 Task: Create a due date automation trigger when advanced on, on the tuesday before a card is due add fields with custom field "Resume" unchecked at 11:00 AM.
Action: Mouse moved to (1254, 94)
Screenshot: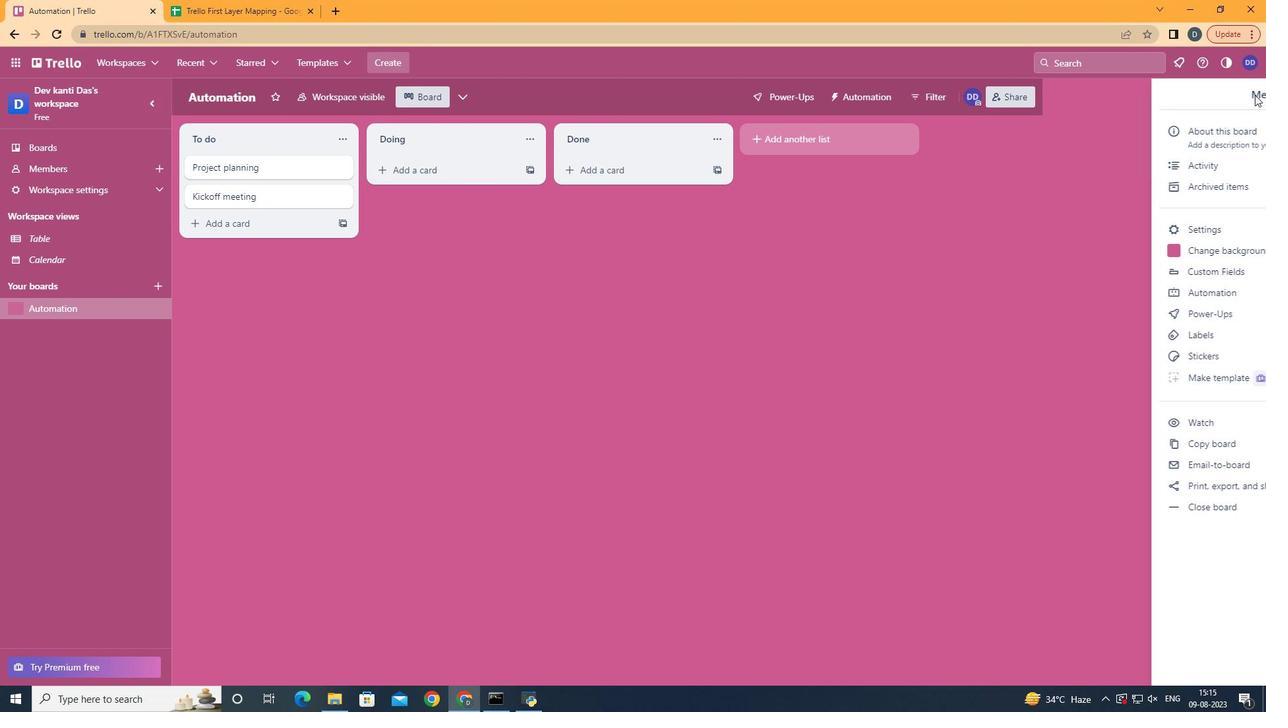 
Action: Mouse pressed left at (1254, 94)
Screenshot: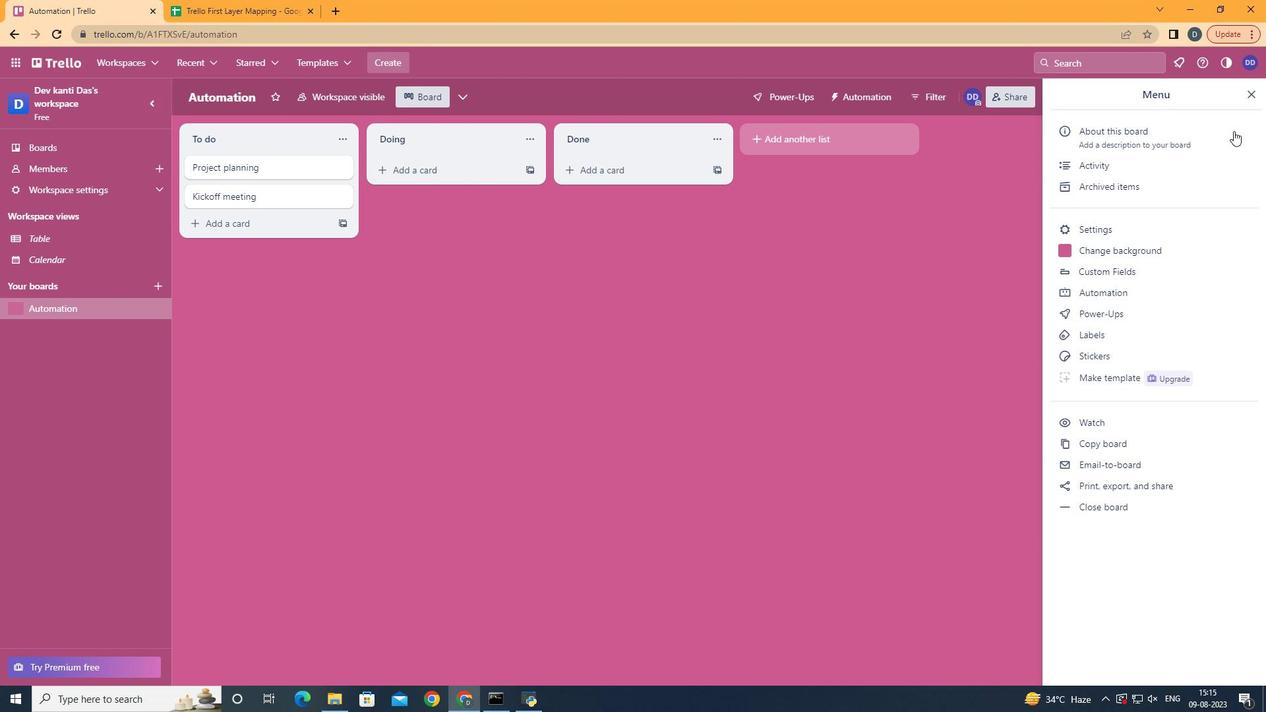 
Action: Mouse moved to (1107, 296)
Screenshot: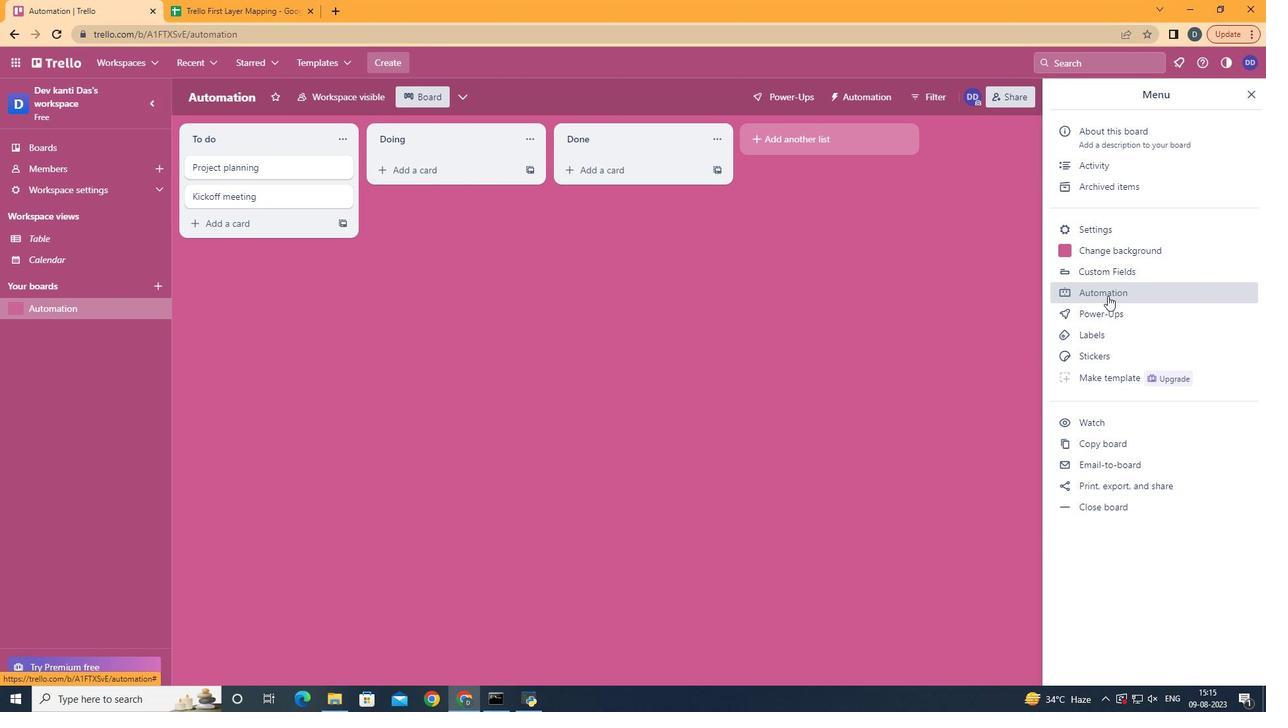 
Action: Mouse pressed left at (1107, 296)
Screenshot: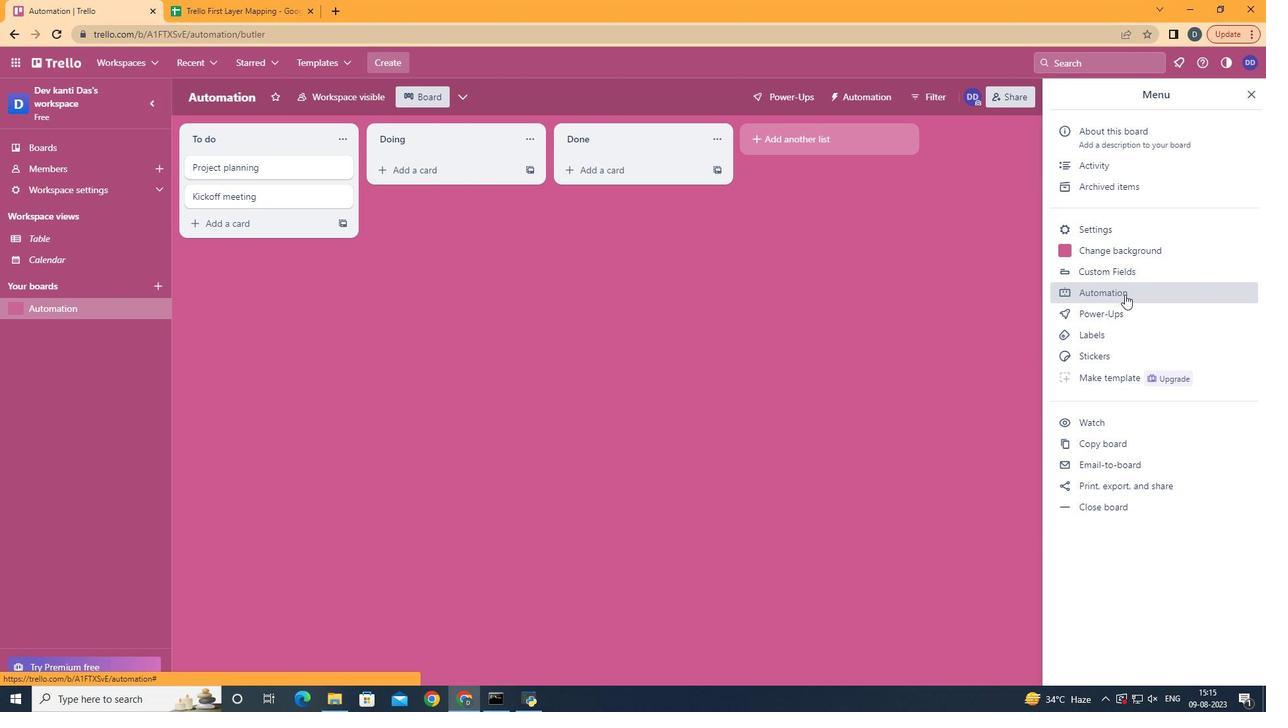 
Action: Mouse moved to (230, 268)
Screenshot: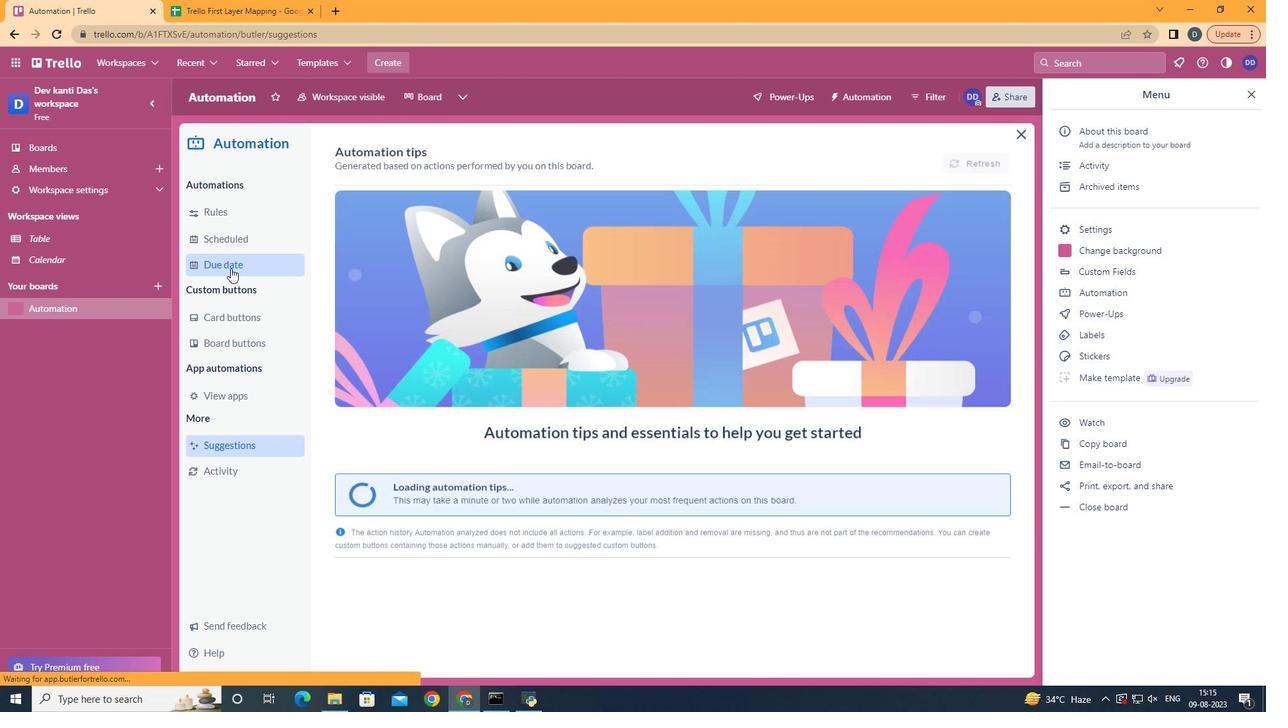 
Action: Mouse pressed left at (230, 268)
Screenshot: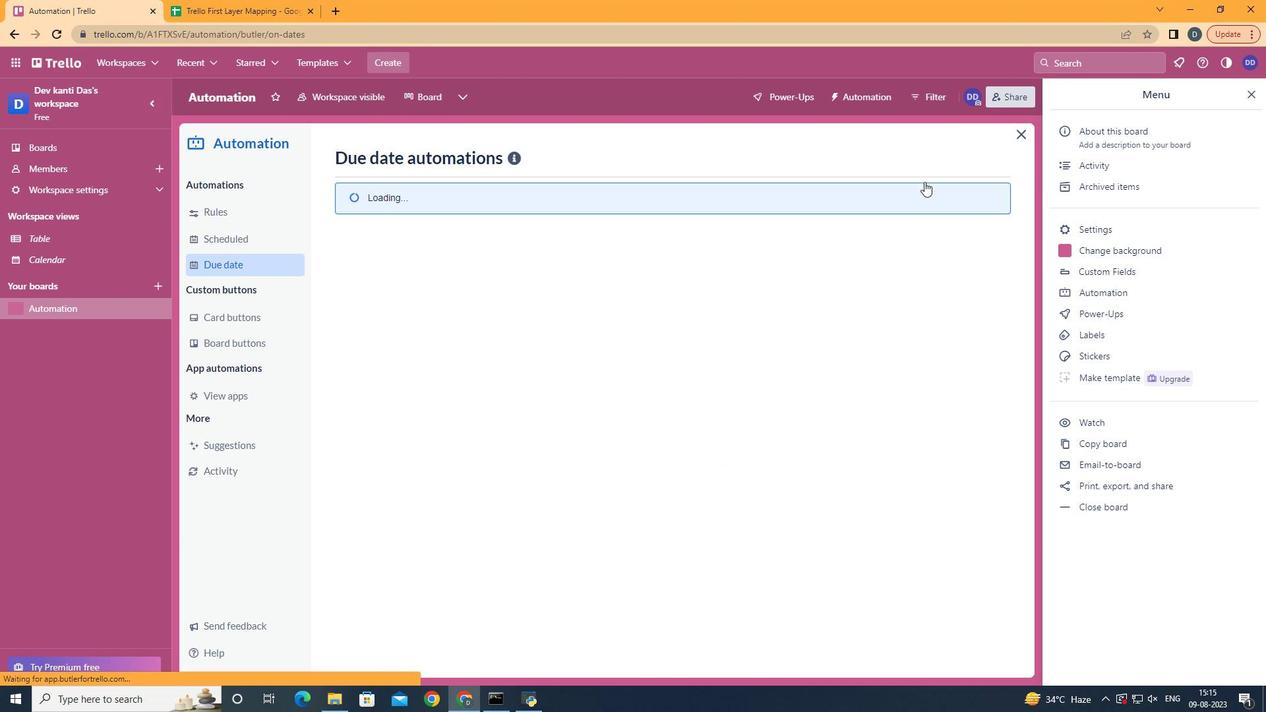 
Action: Mouse moved to (900, 160)
Screenshot: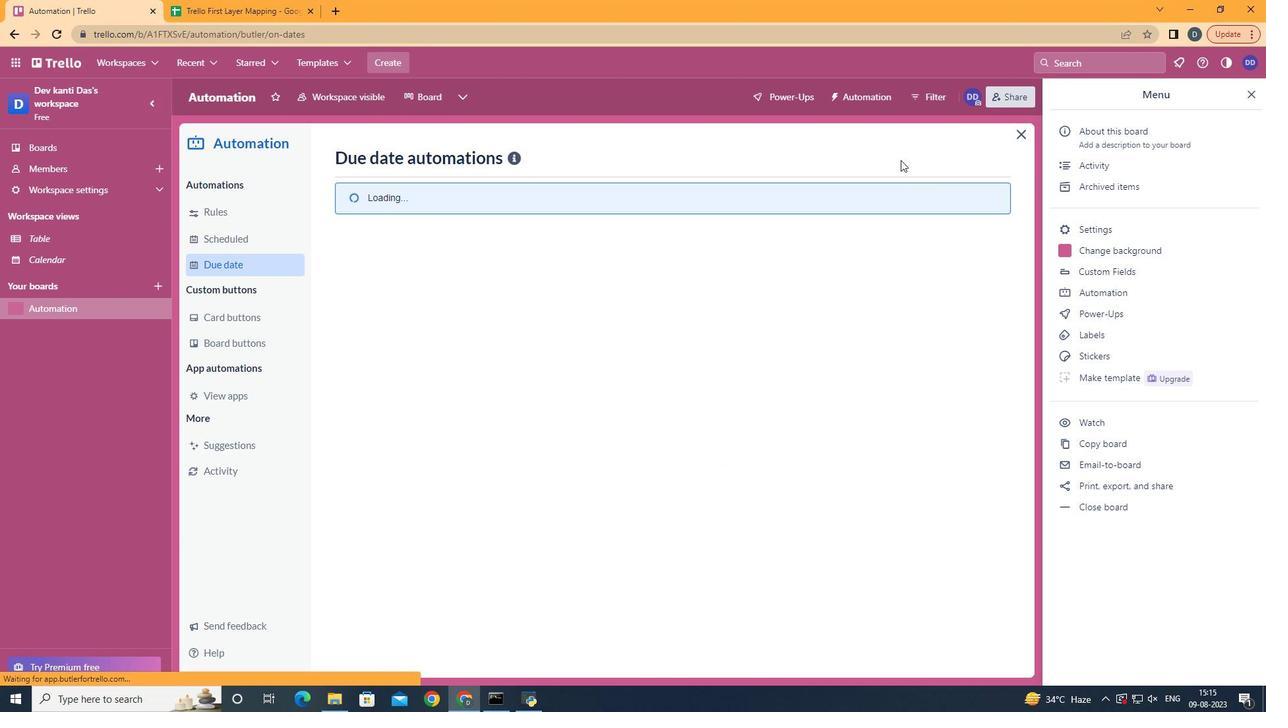 
Action: Mouse pressed left at (900, 160)
Screenshot: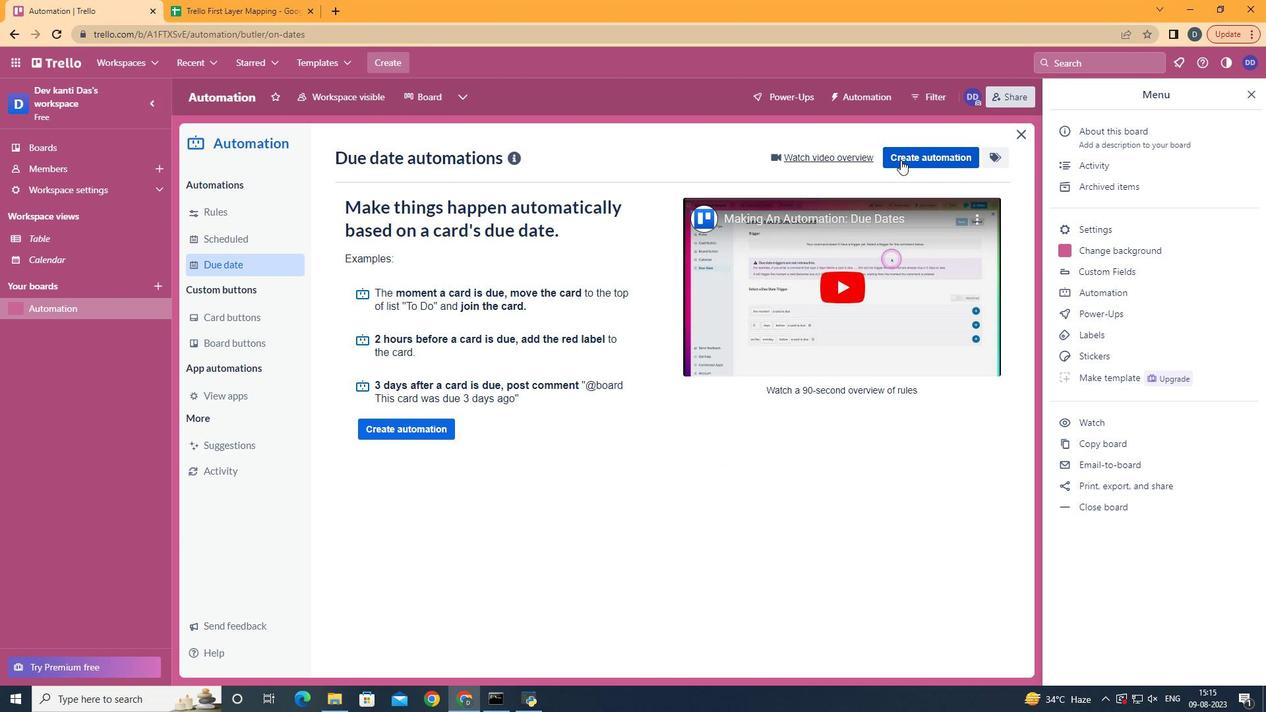
Action: Mouse pressed left at (900, 160)
Screenshot: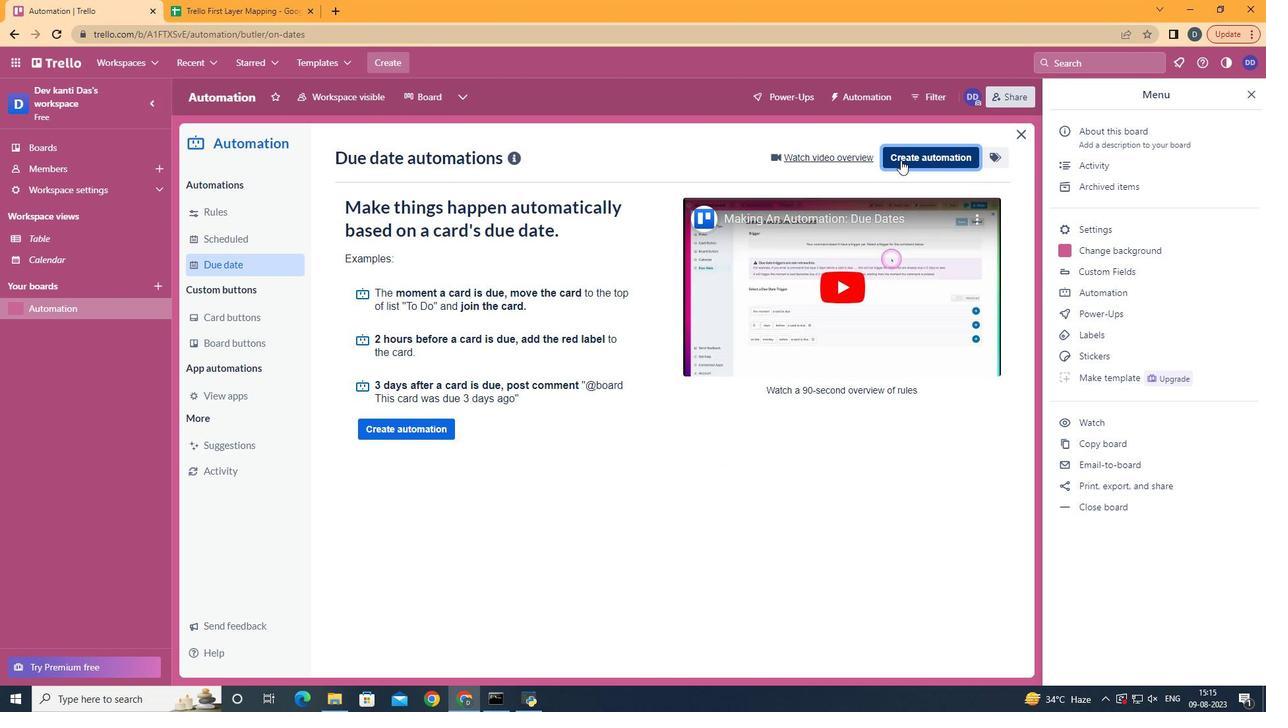 
Action: Mouse moved to (673, 293)
Screenshot: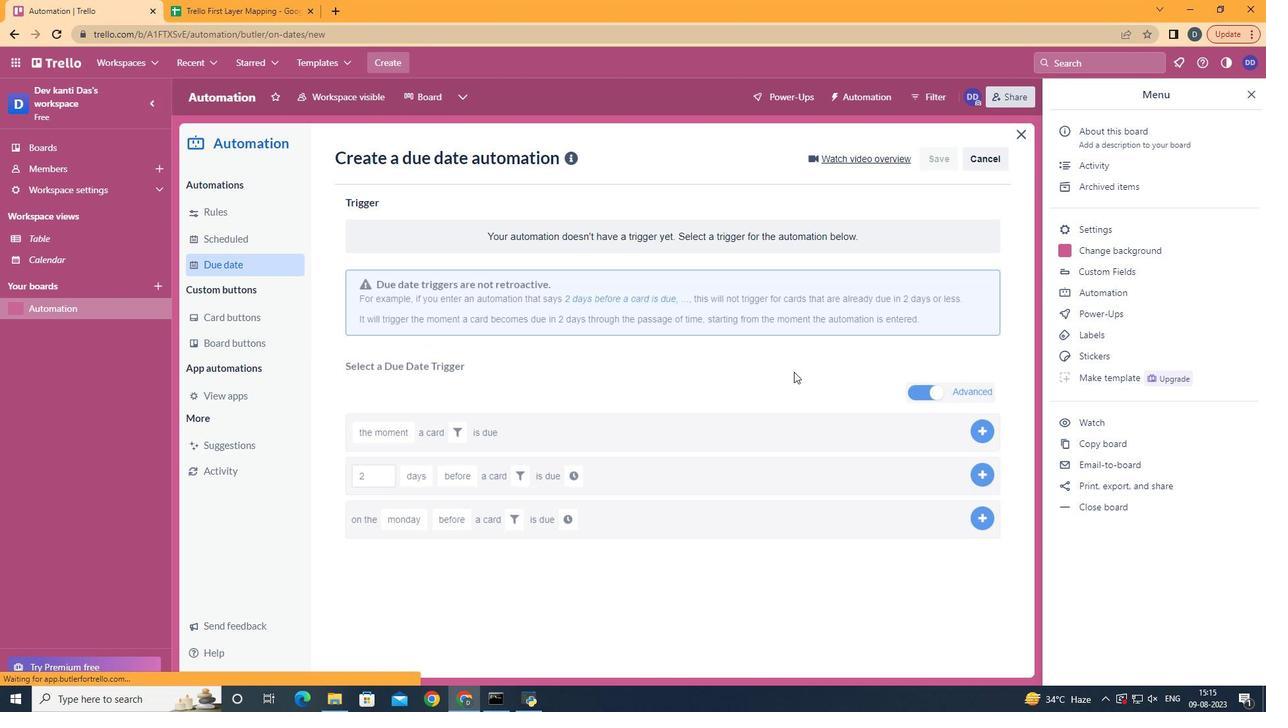 
Action: Mouse pressed left at (673, 293)
Screenshot: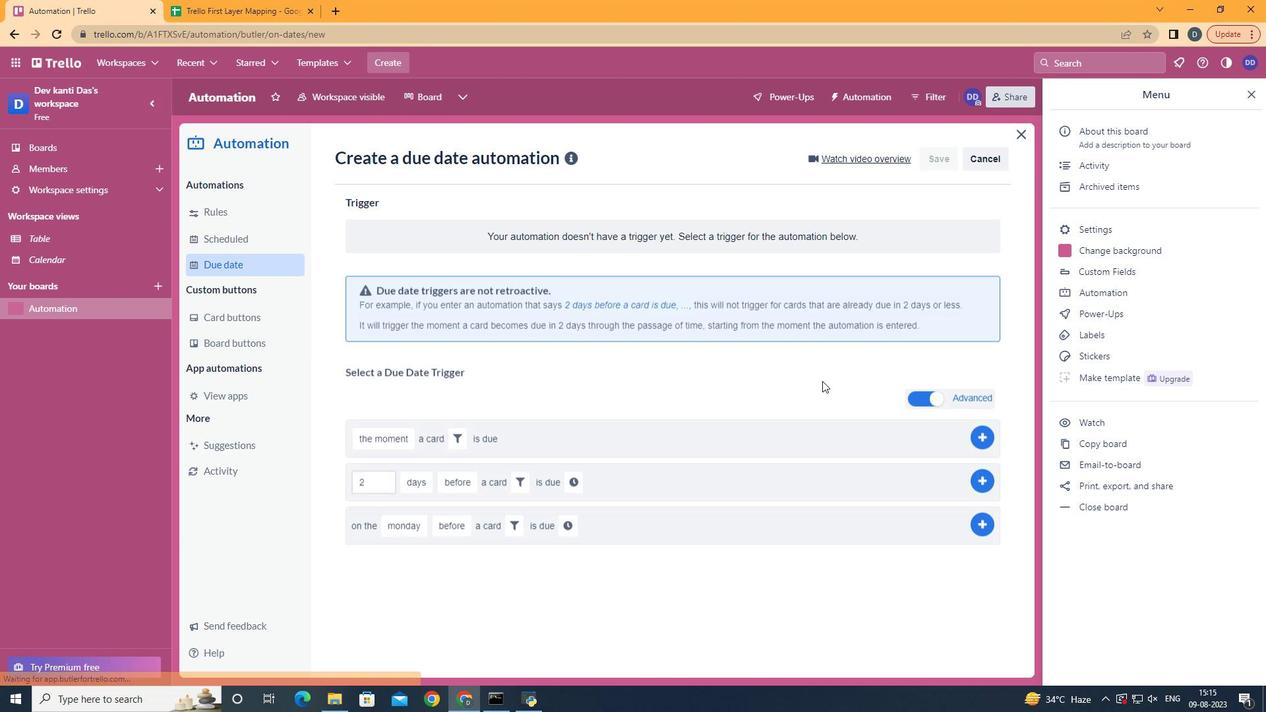 
Action: Mouse moved to (420, 371)
Screenshot: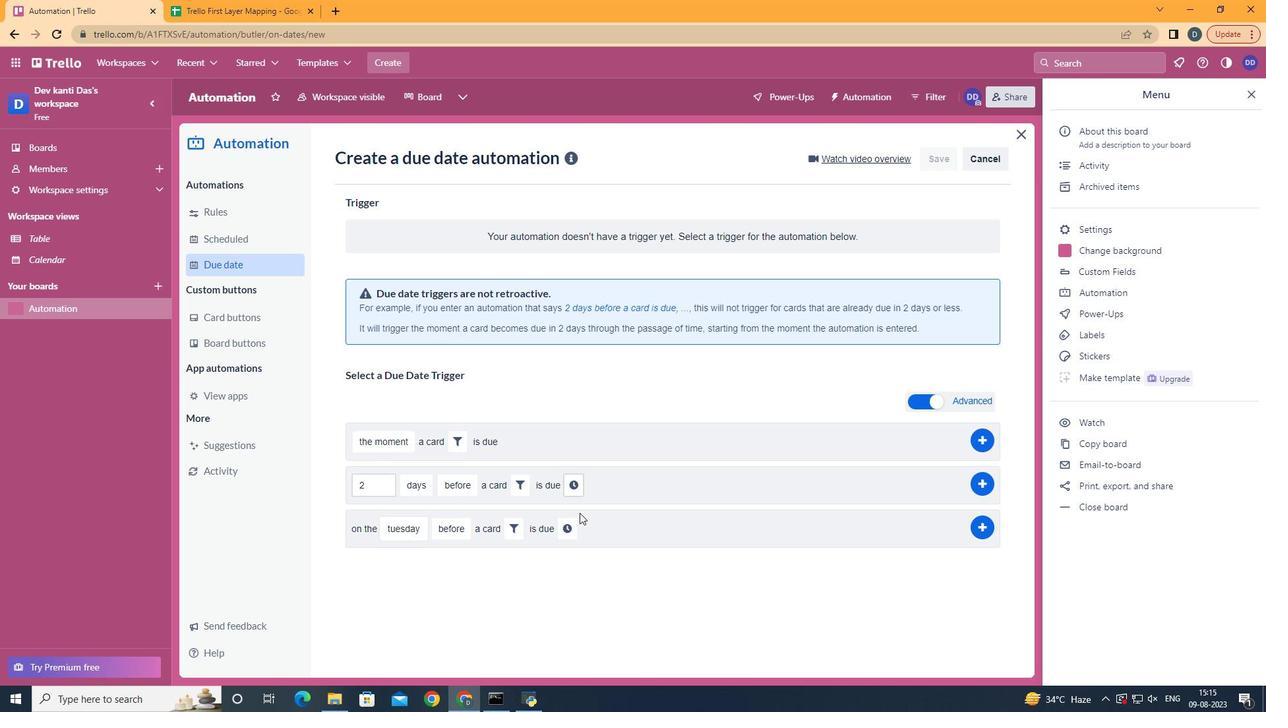 
Action: Mouse pressed left at (420, 371)
Screenshot: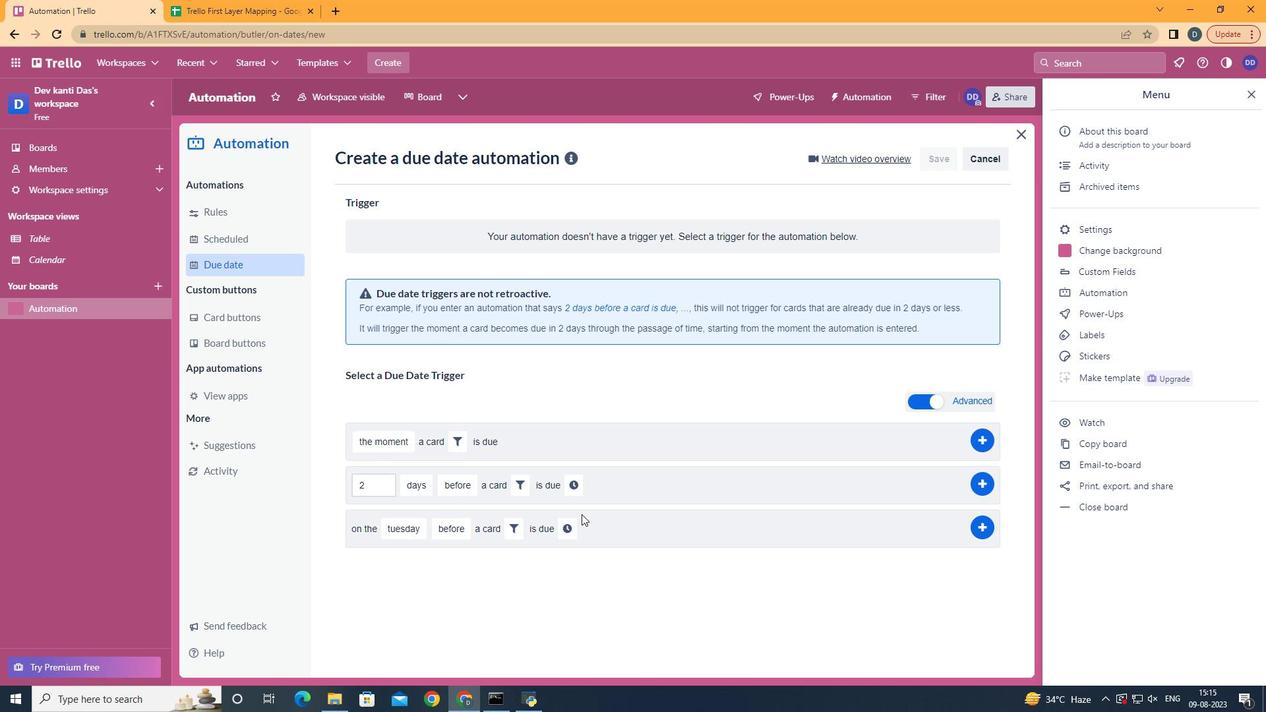 
Action: Mouse moved to (561, 522)
Screenshot: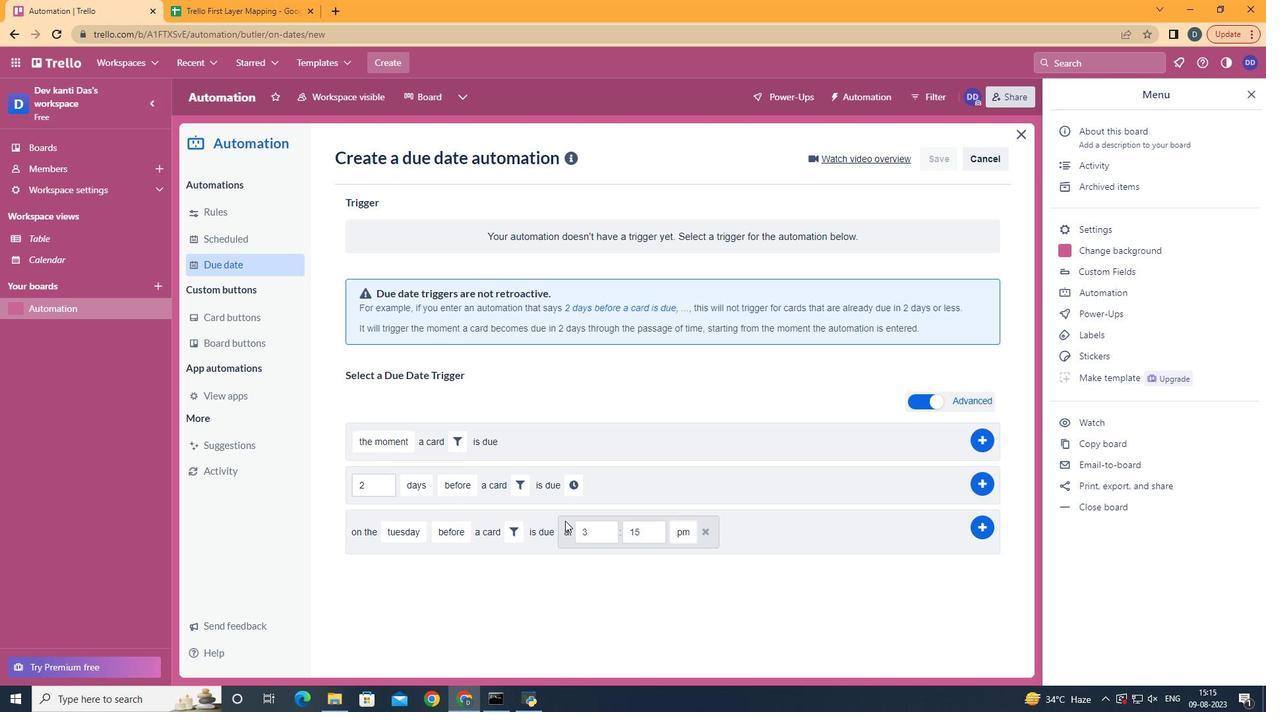 
Action: Mouse pressed left at (561, 522)
Screenshot: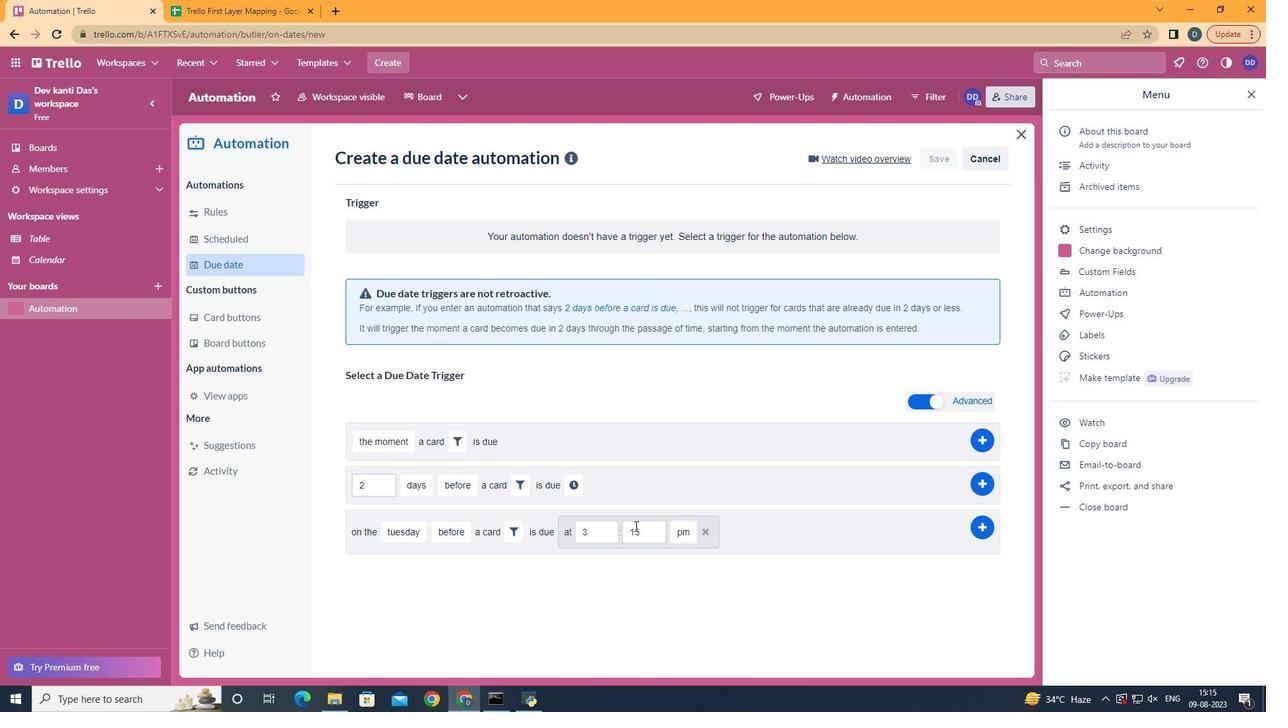 
Action: Mouse moved to (503, 531)
Screenshot: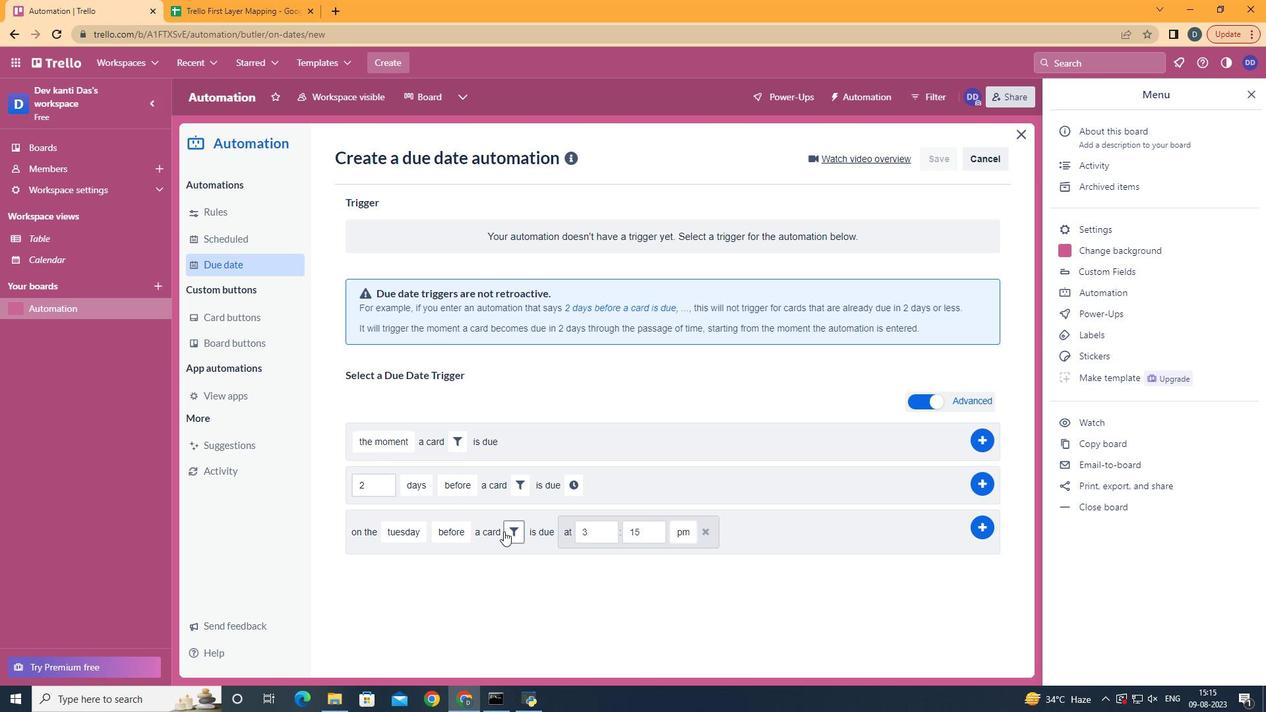 
Action: Mouse pressed left at (503, 531)
Screenshot: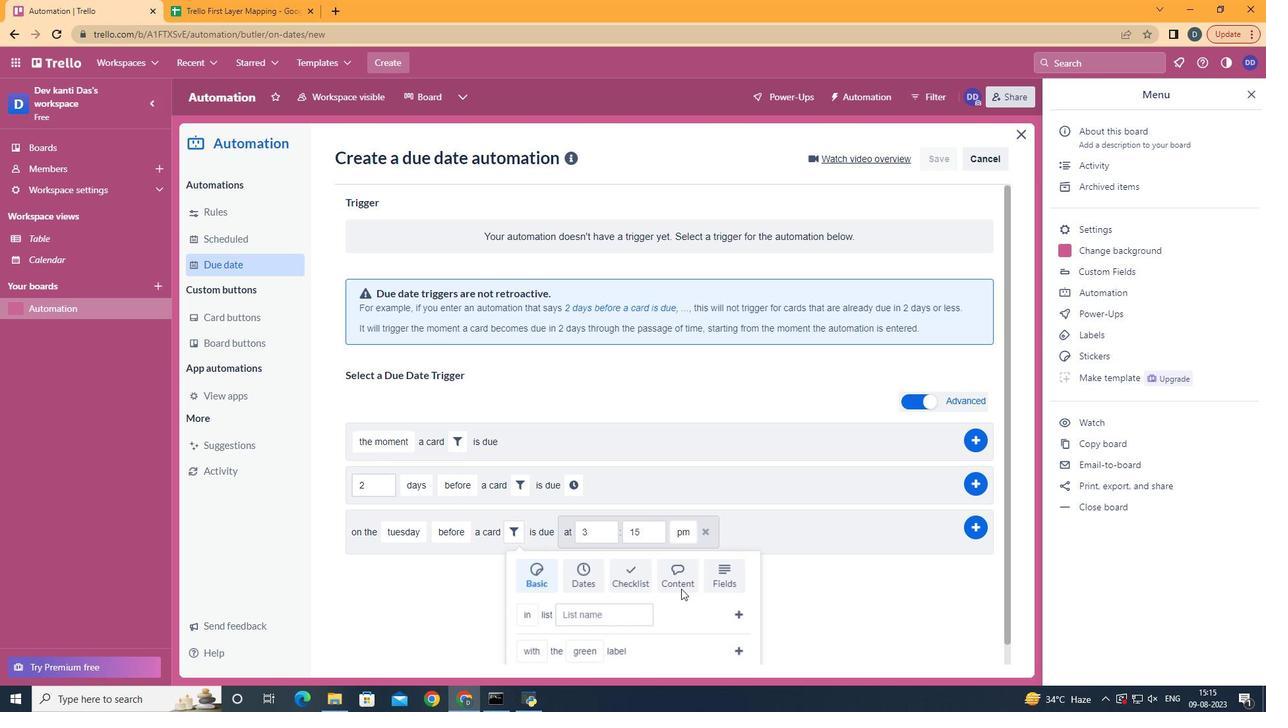 
Action: Mouse moved to (729, 576)
Screenshot: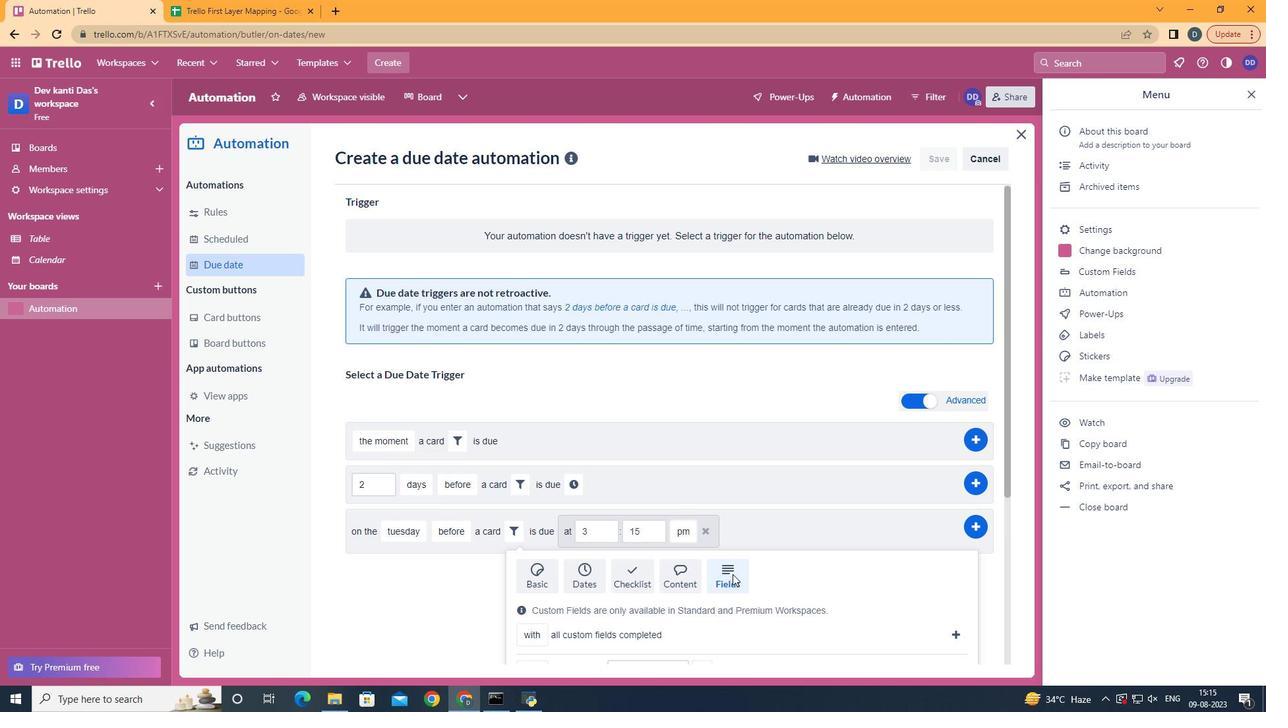
Action: Mouse pressed left at (729, 576)
Screenshot: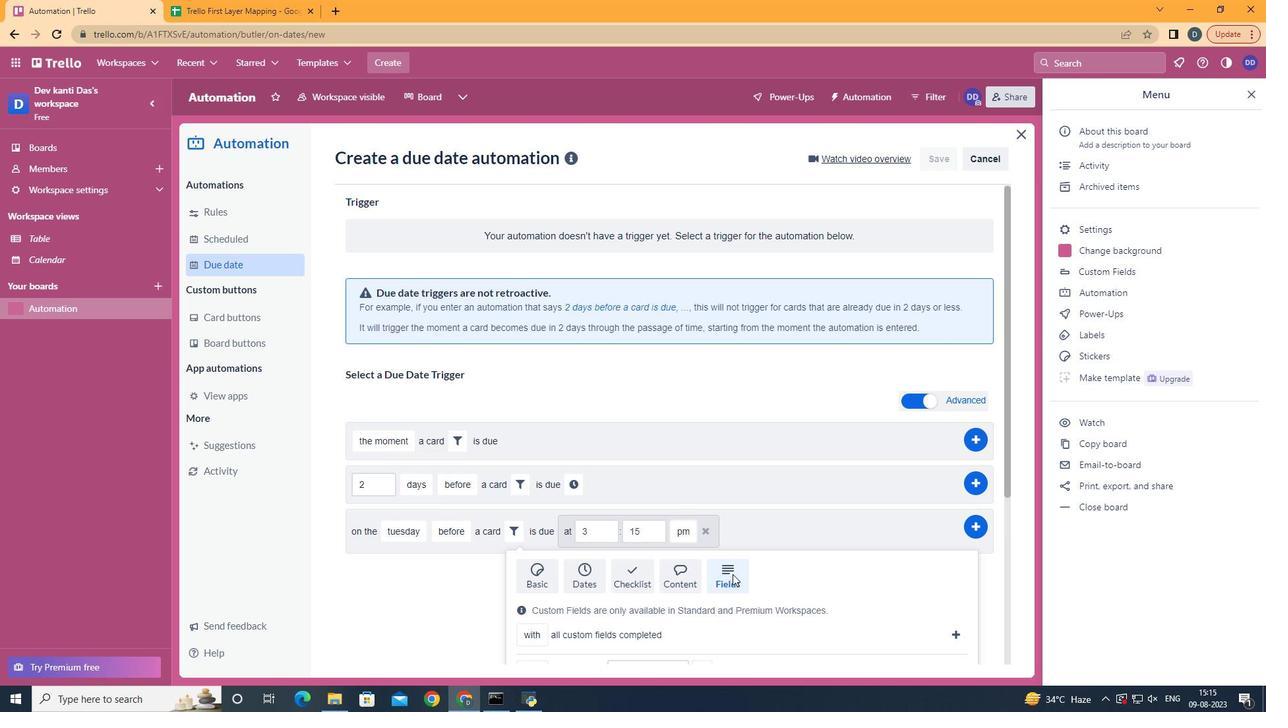 
Action: Mouse moved to (730, 576)
Screenshot: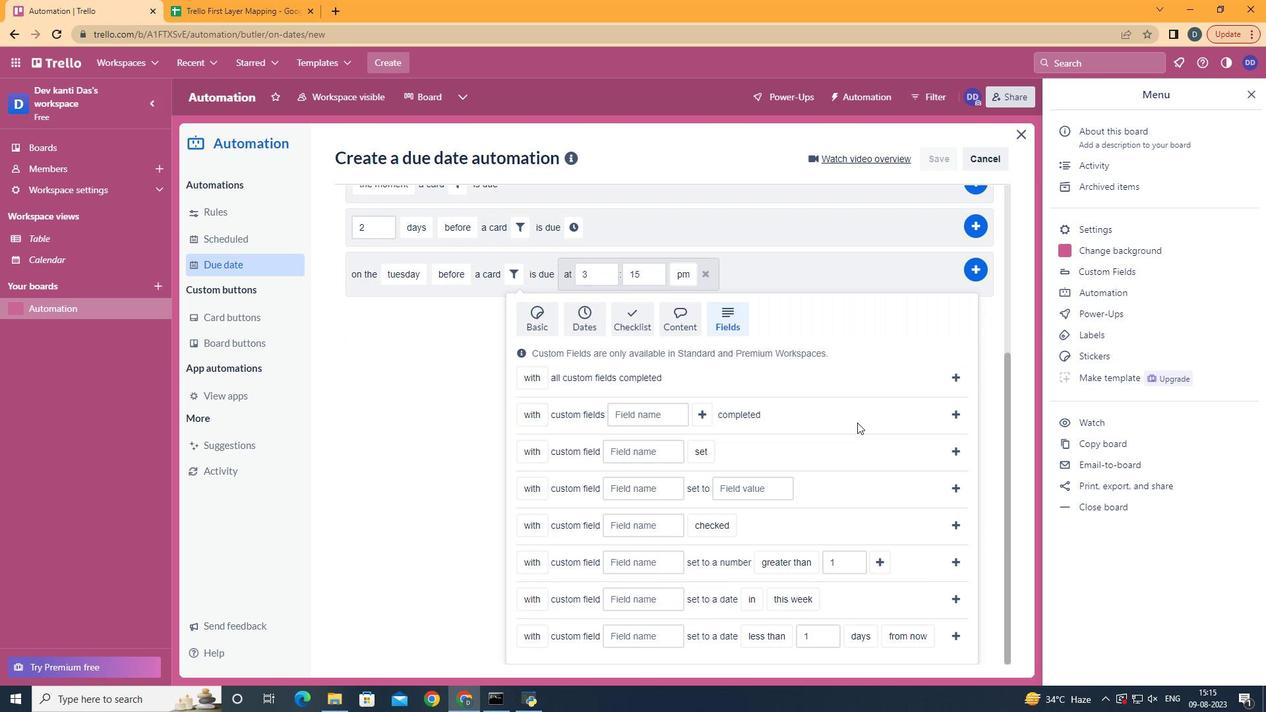 
Action: Mouse scrolled (730, 575) with delta (0, 0)
Screenshot: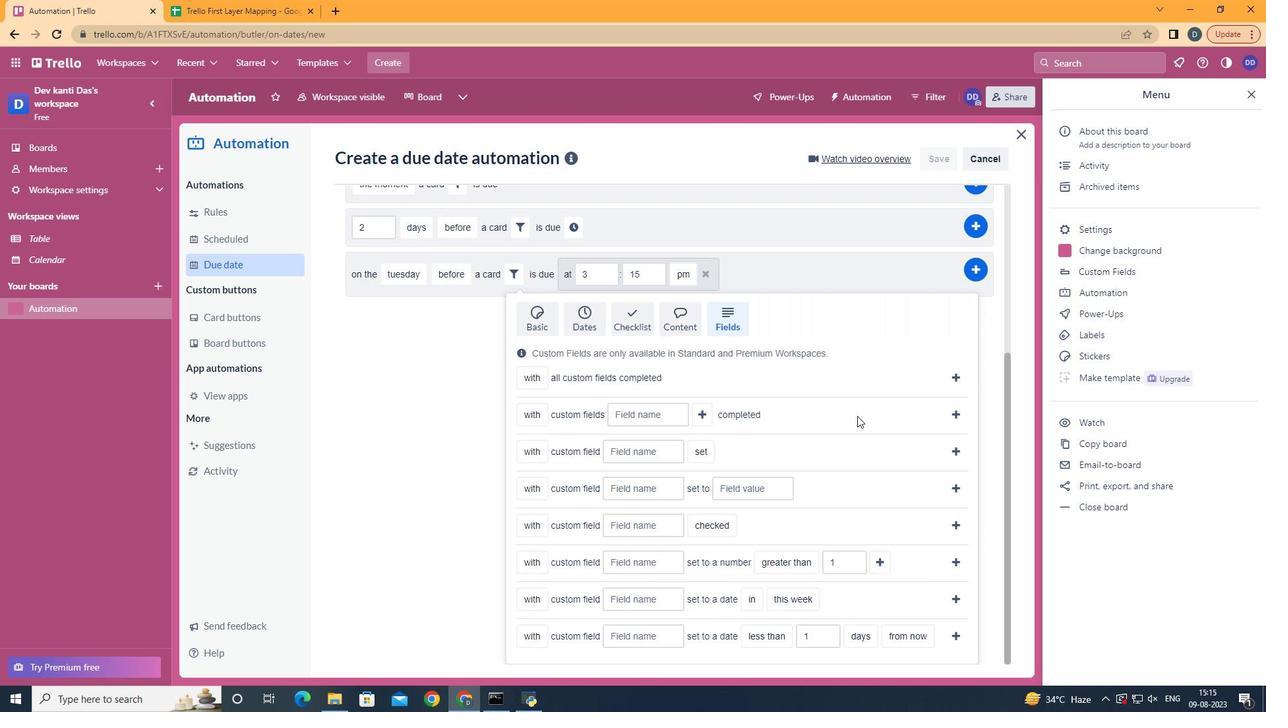 
Action: Mouse scrolled (730, 575) with delta (0, 0)
Screenshot: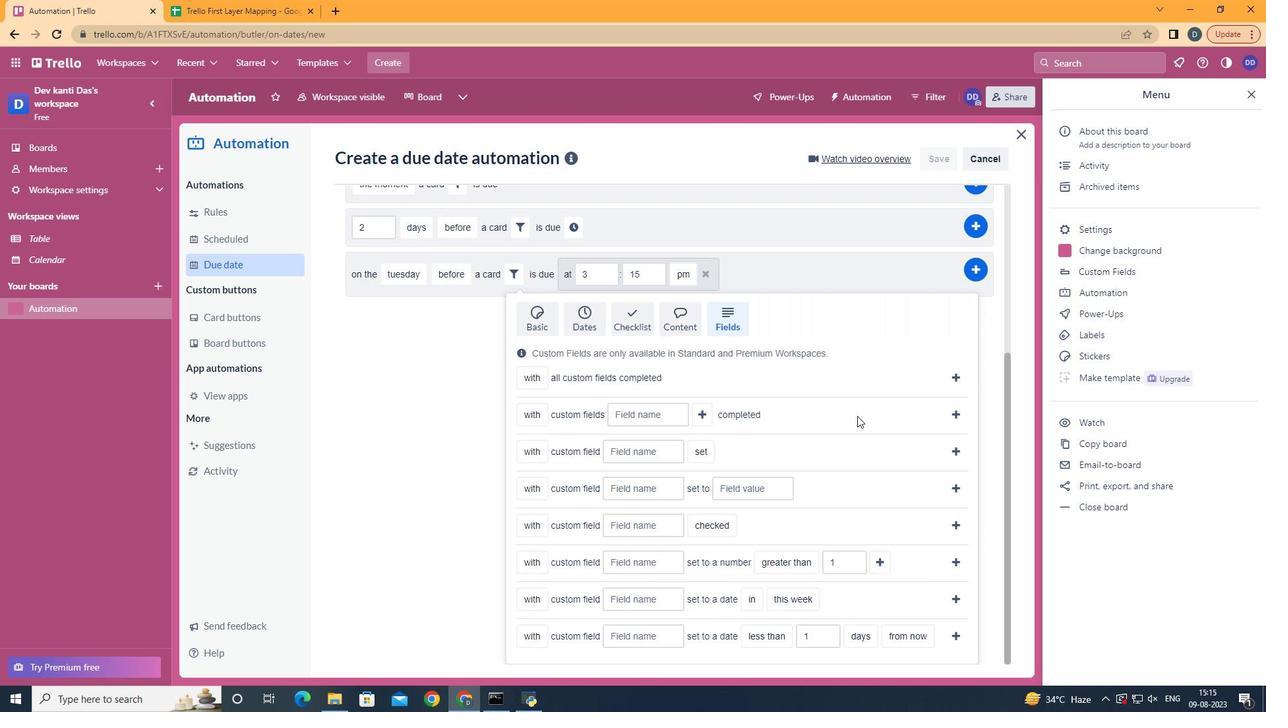 
Action: Mouse scrolled (730, 575) with delta (0, 0)
Screenshot: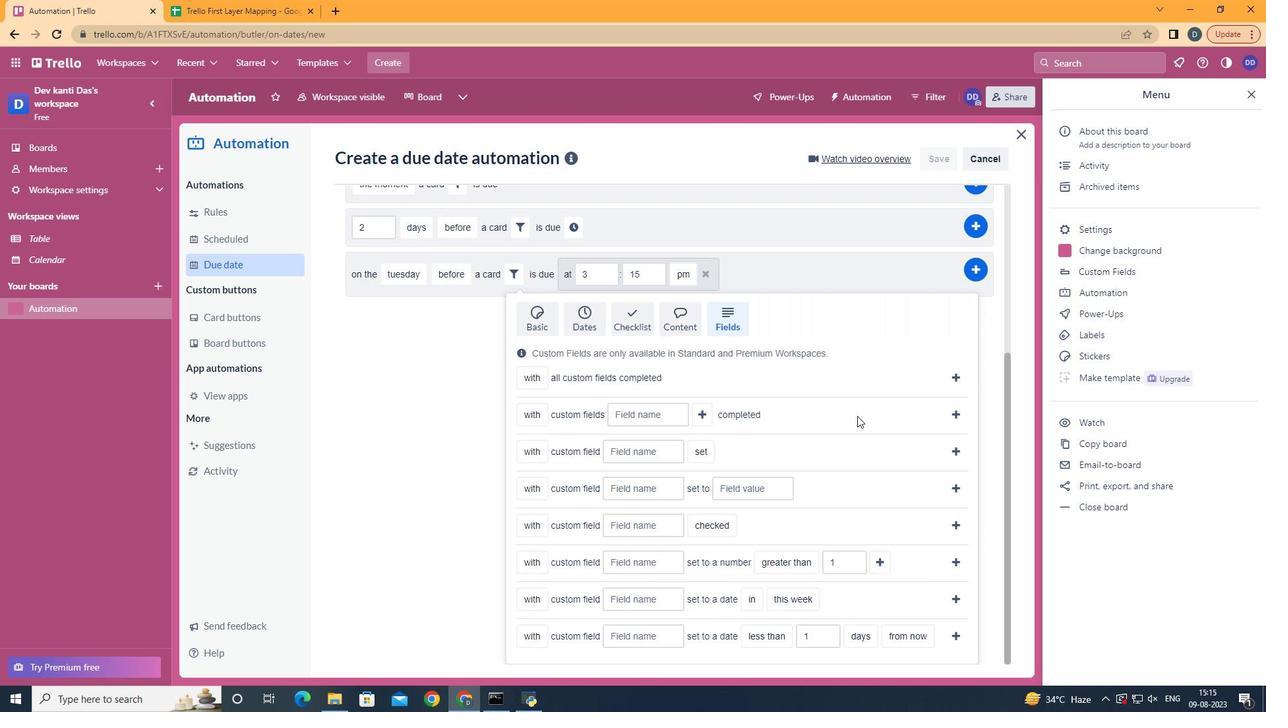 
Action: Mouse scrolled (730, 575) with delta (0, 0)
Screenshot: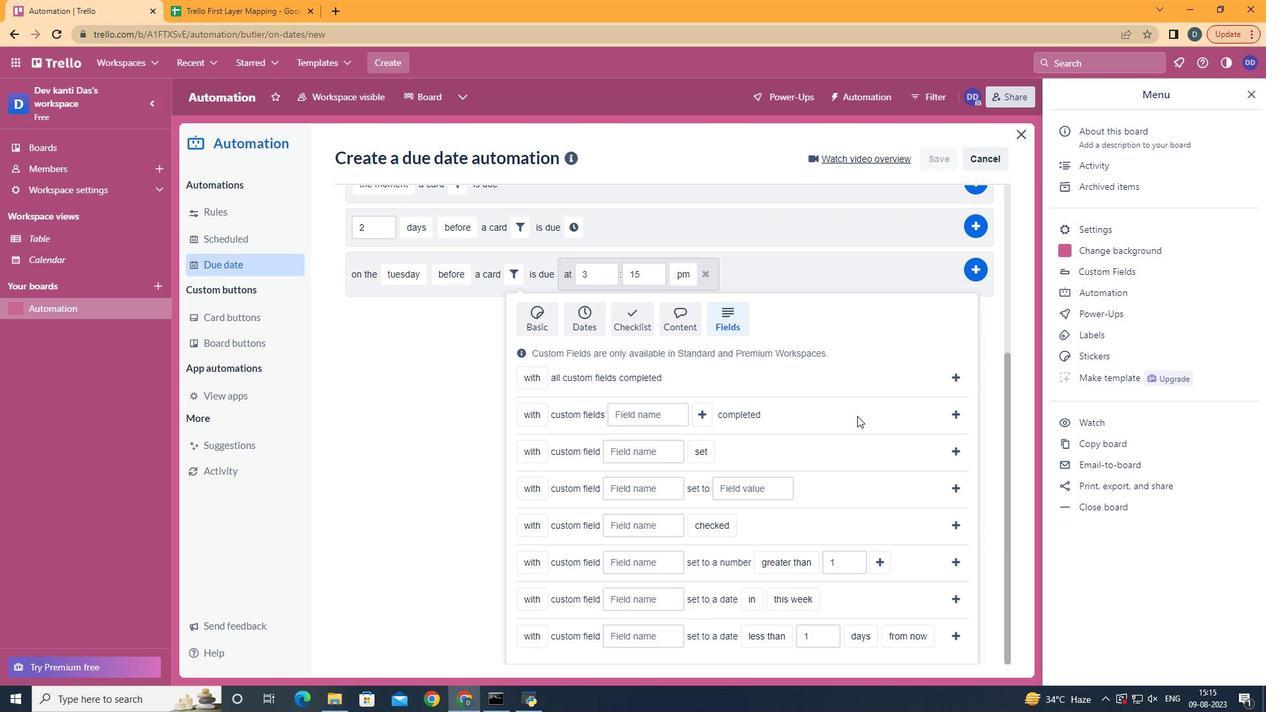 
Action: Mouse moved to (545, 547)
Screenshot: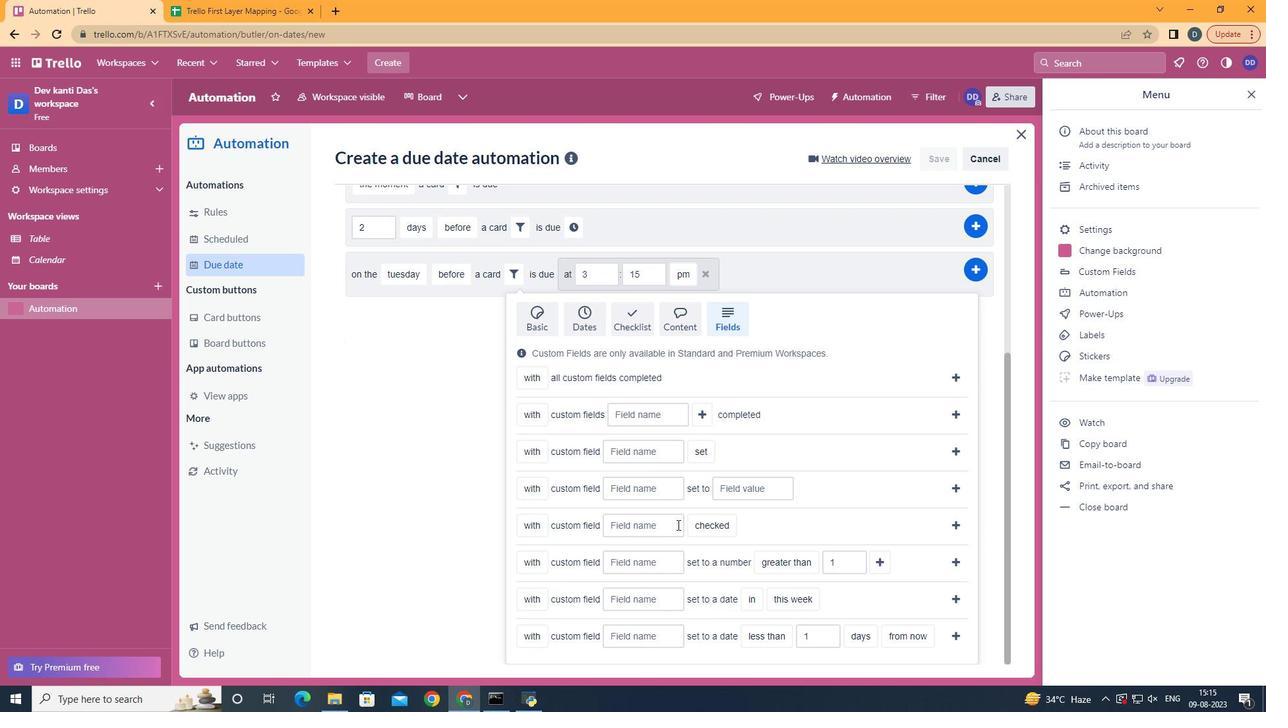 
Action: Mouse pressed left at (545, 547)
Screenshot: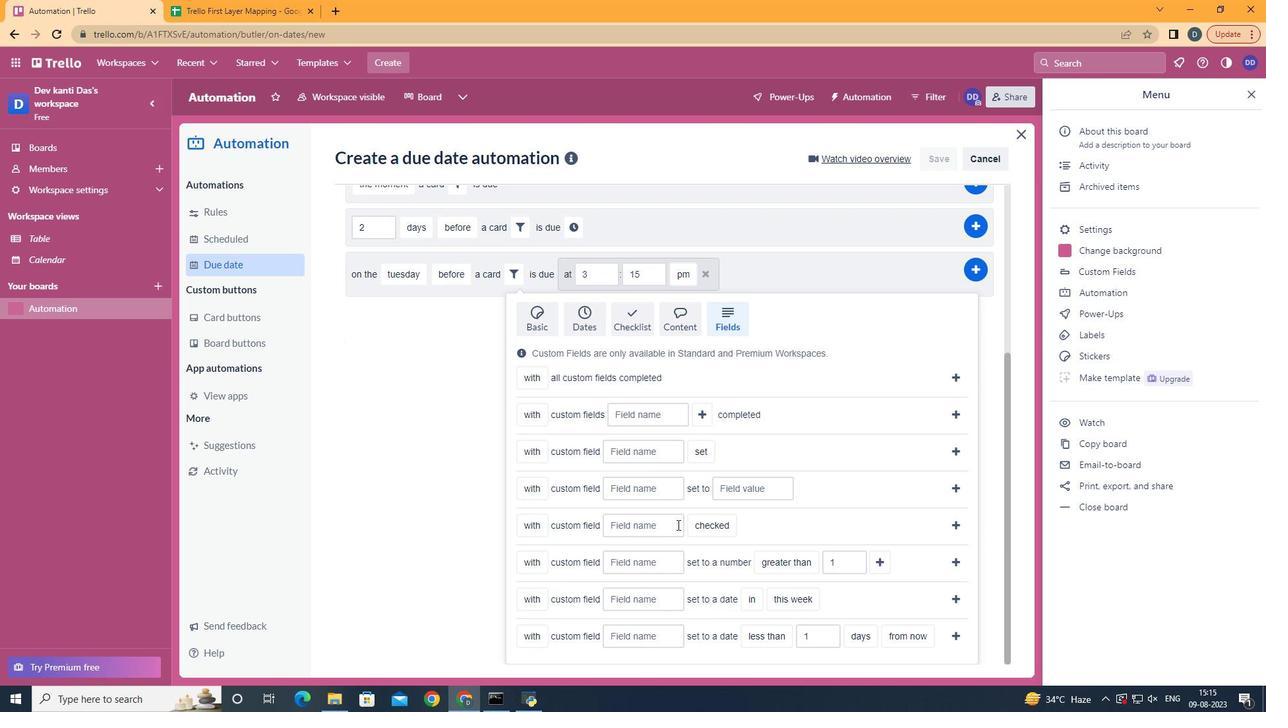 
Action: Mouse moved to (677, 524)
Screenshot: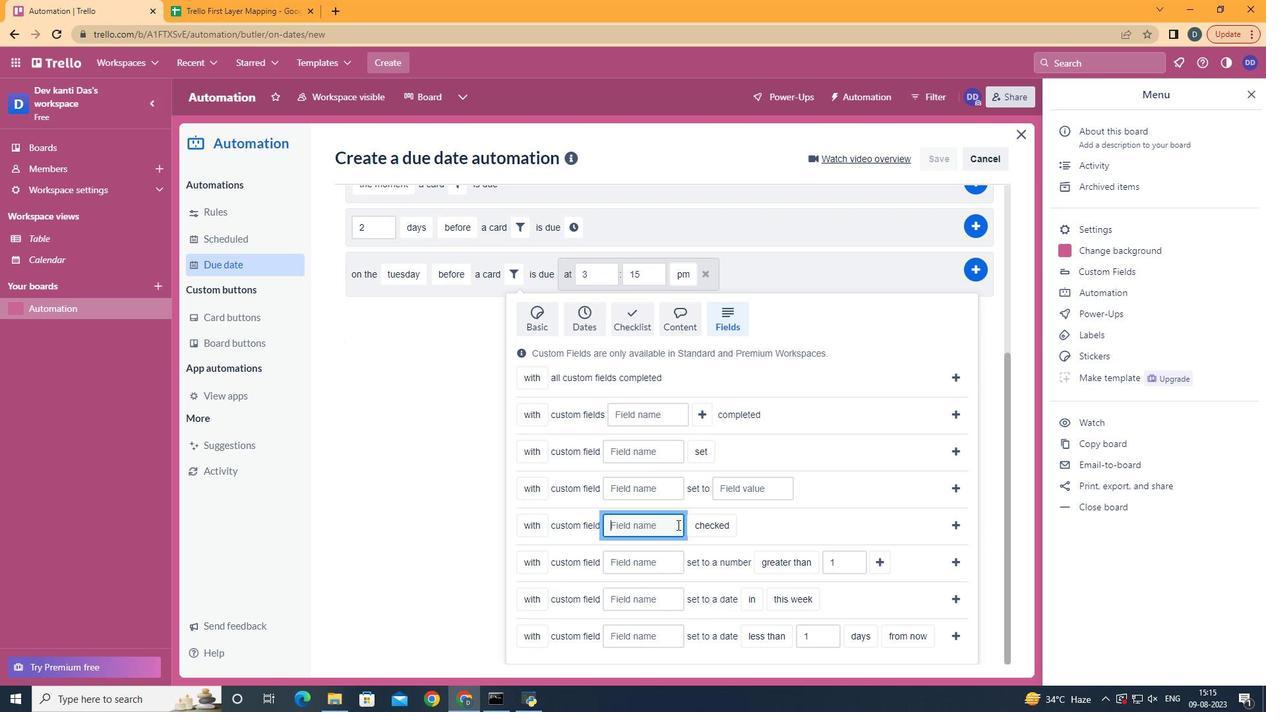 
Action: Mouse pressed left at (677, 524)
Screenshot: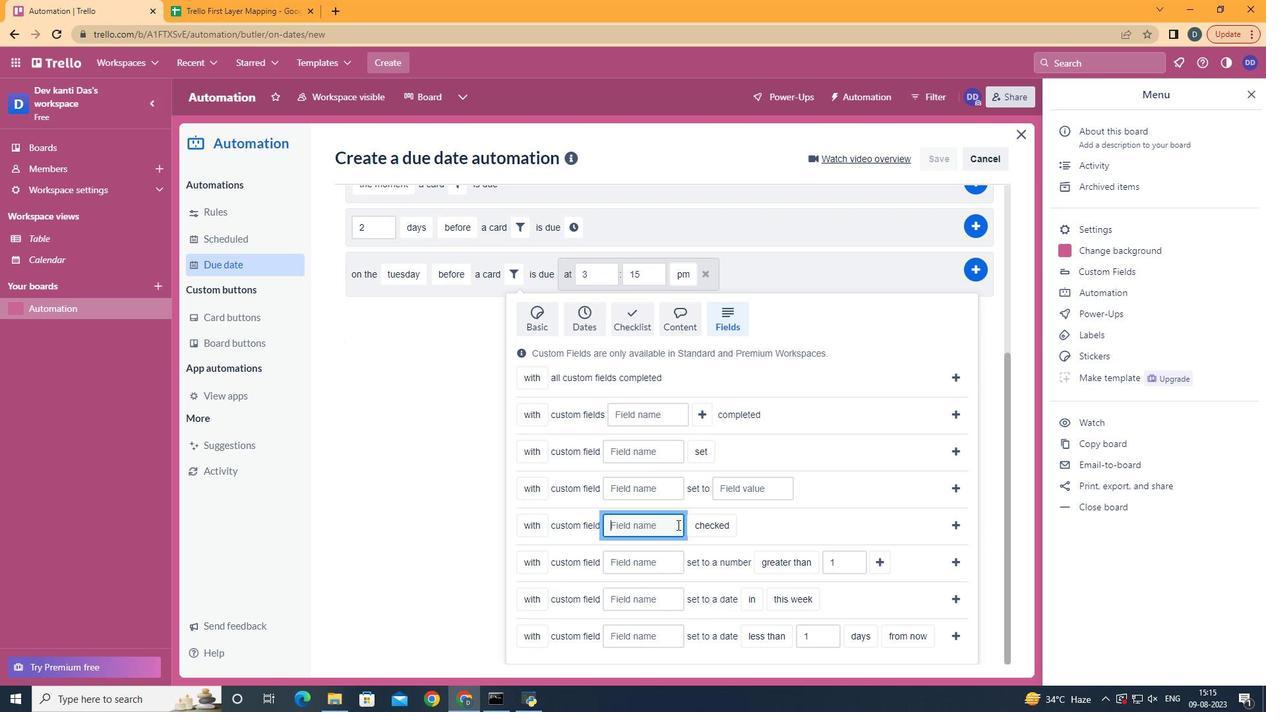 
Action: Key pressed <Key.shift>Resume
Screenshot: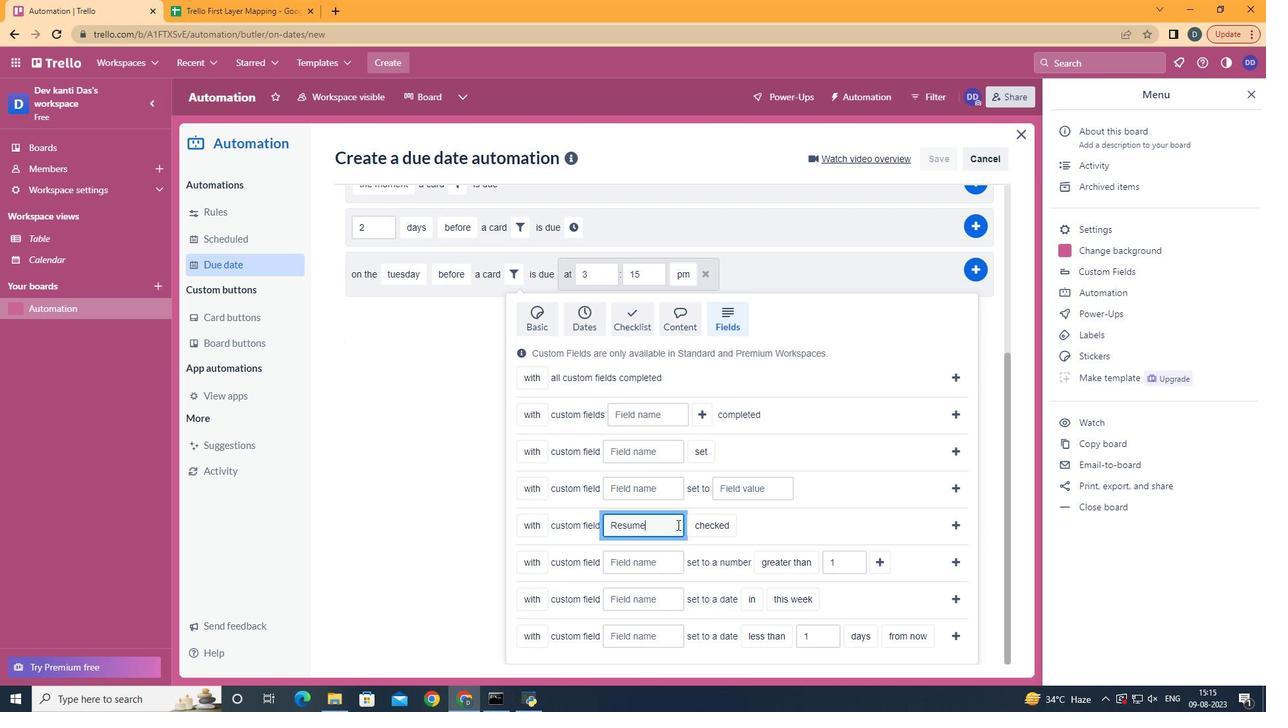 
Action: Mouse moved to (720, 569)
Screenshot: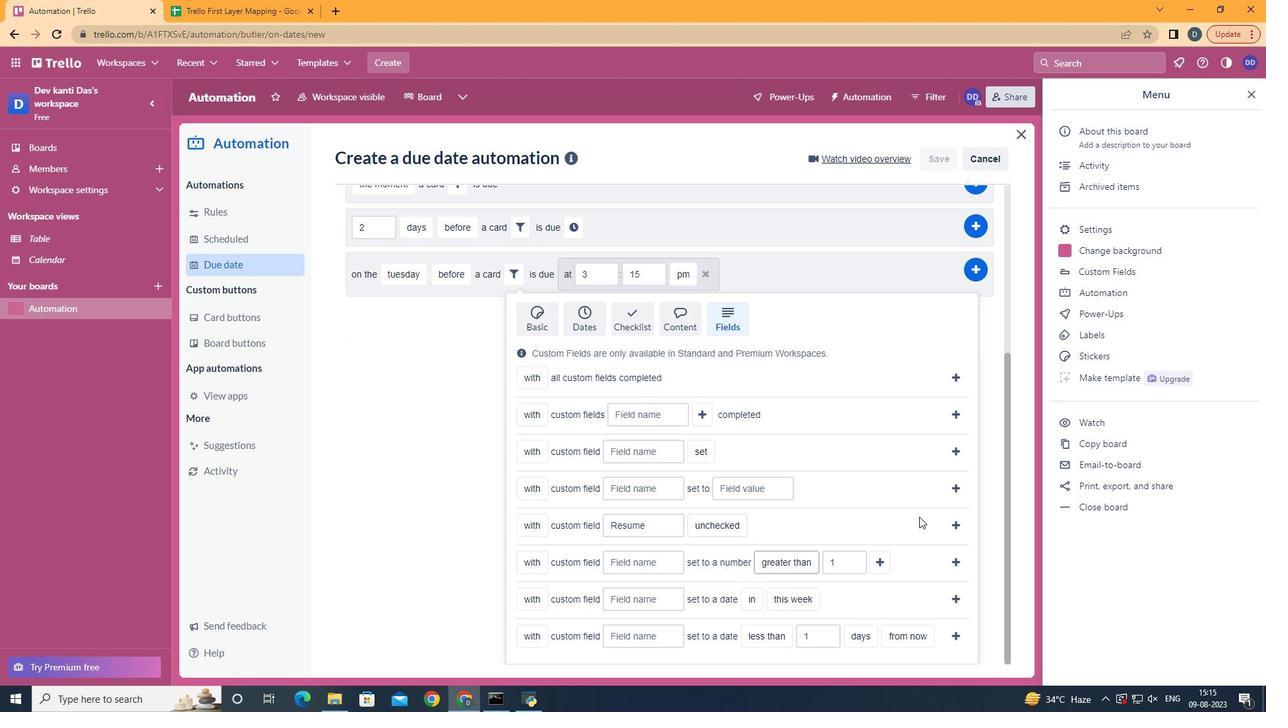 
Action: Mouse pressed left at (718, 568)
Screenshot: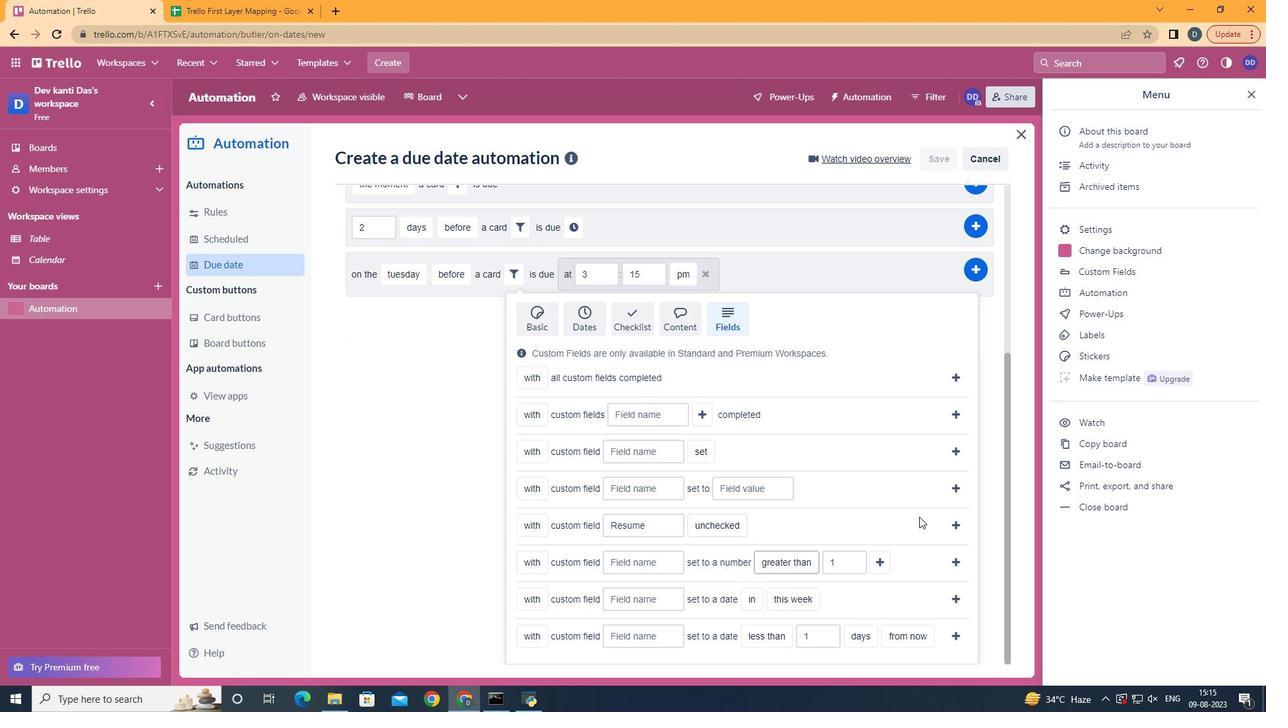 
Action: Mouse moved to (954, 523)
Screenshot: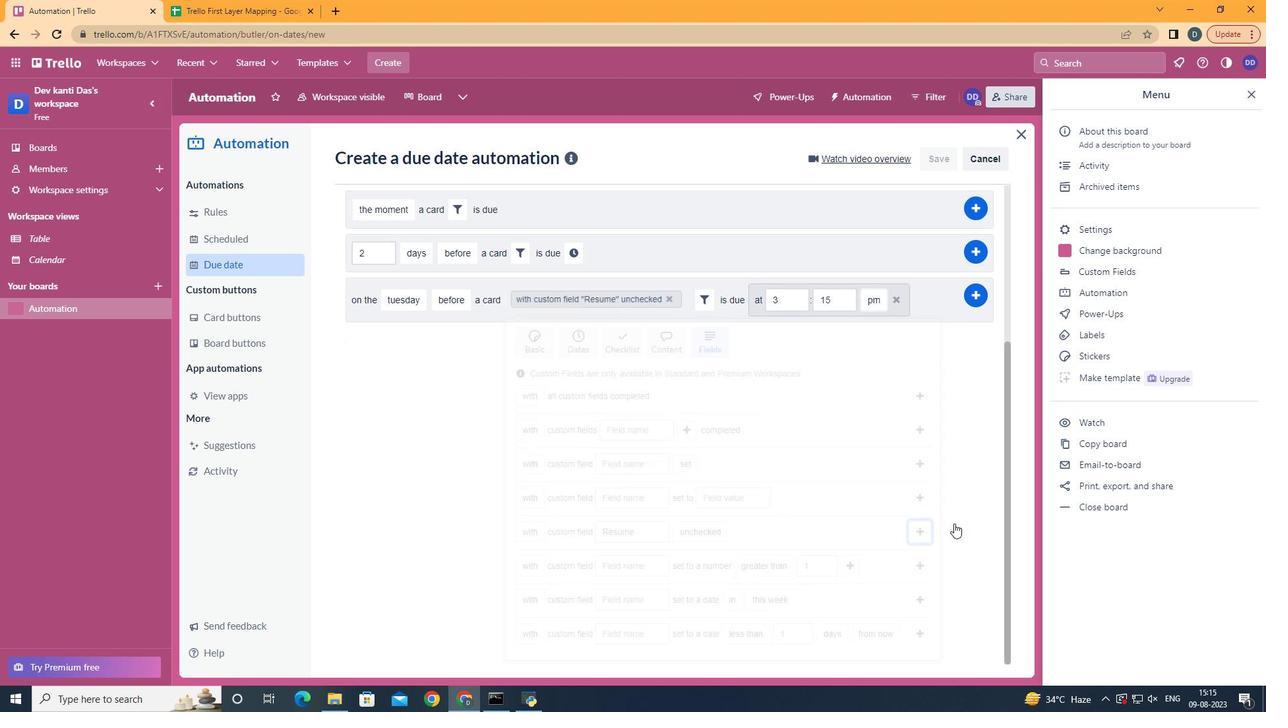 
Action: Mouse pressed left at (954, 523)
Screenshot: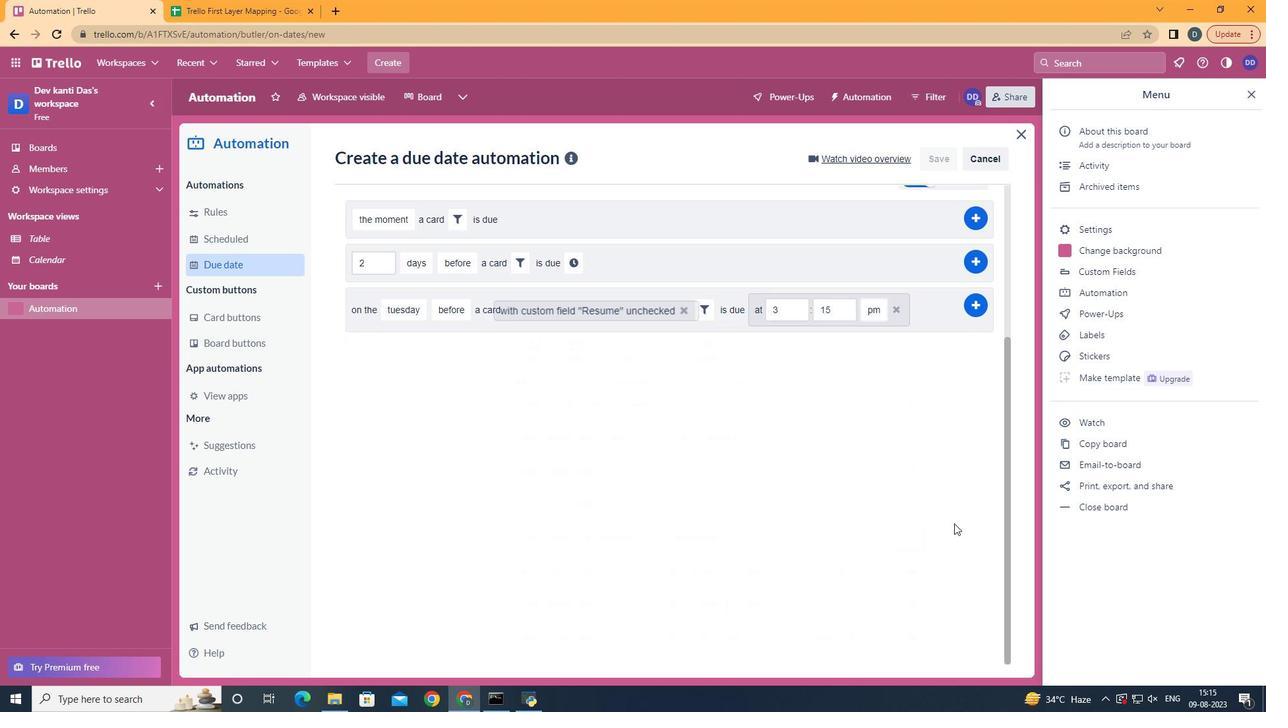 
Action: Mouse moved to (789, 536)
Screenshot: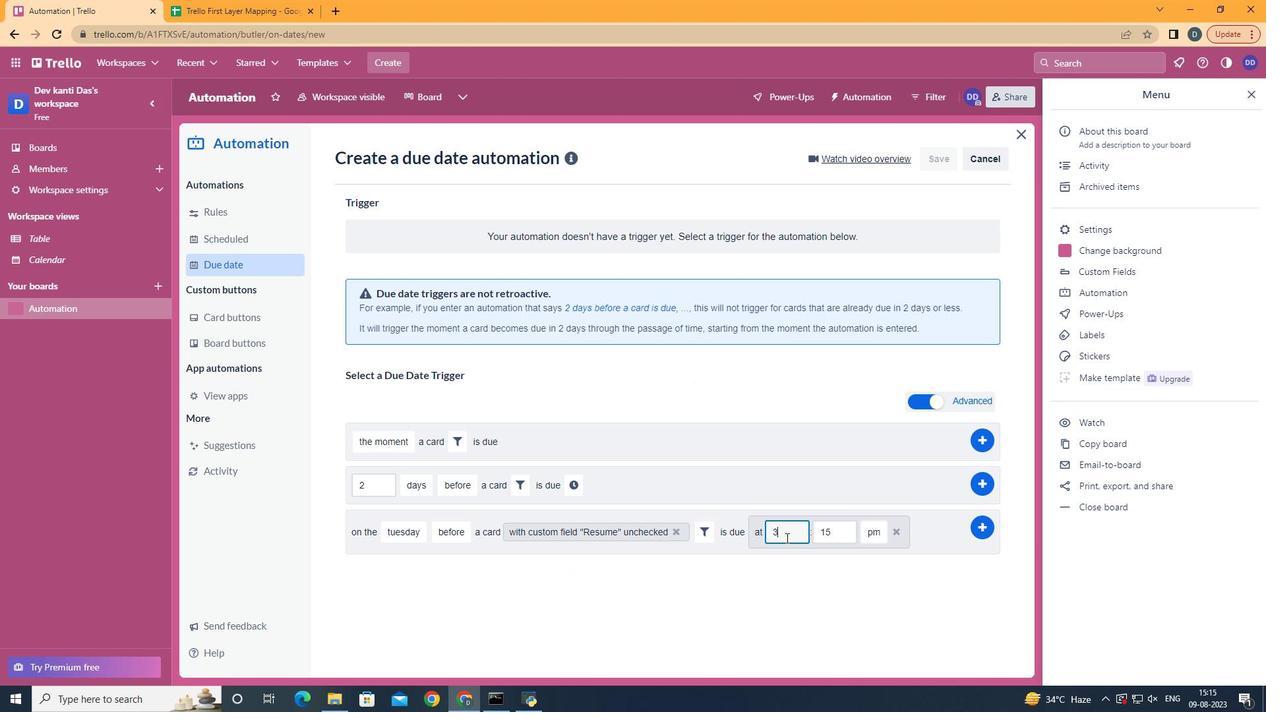 
Action: Mouse pressed left at (789, 536)
Screenshot: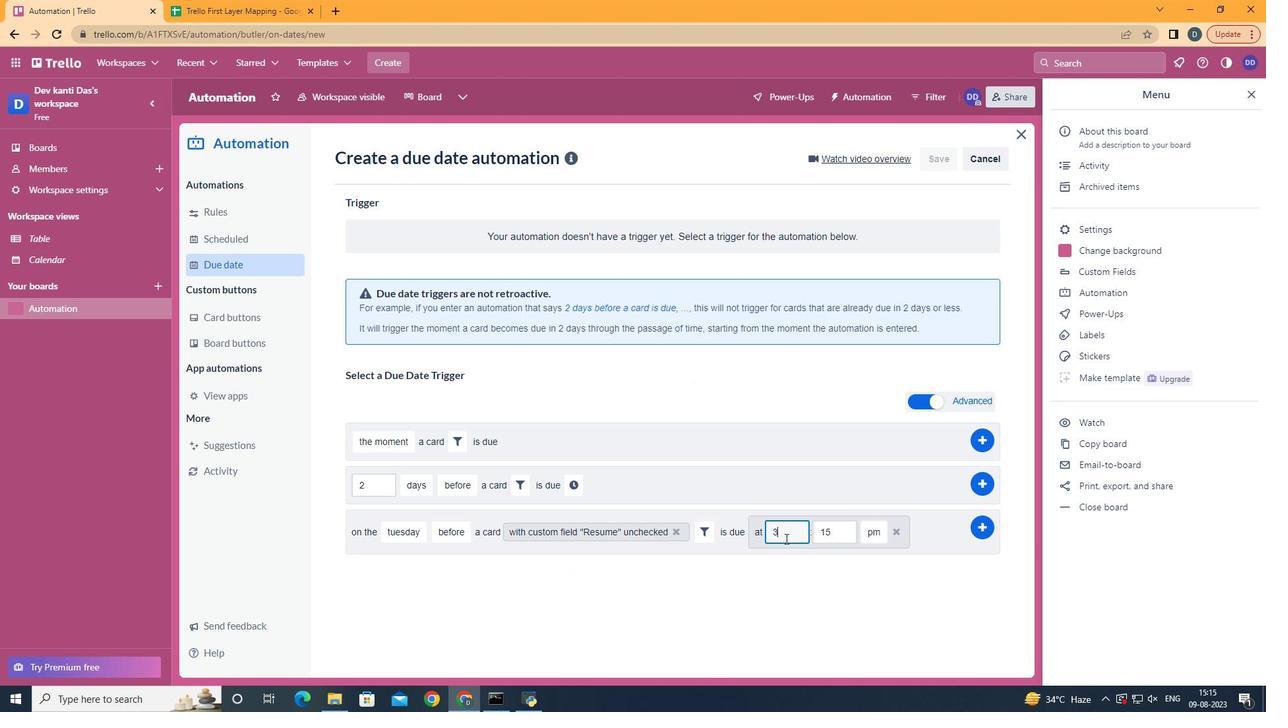 
Action: Mouse moved to (785, 538)
Screenshot: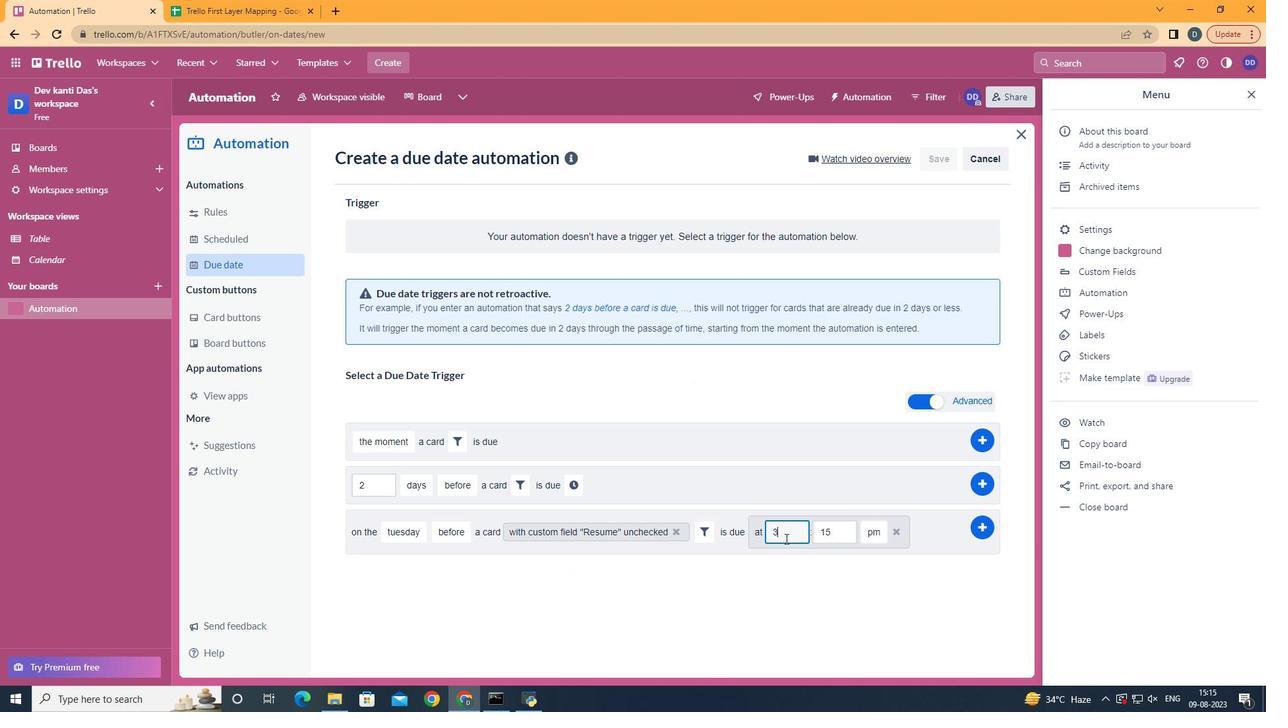 
Action: Key pressed <Key.backspace>11
Screenshot: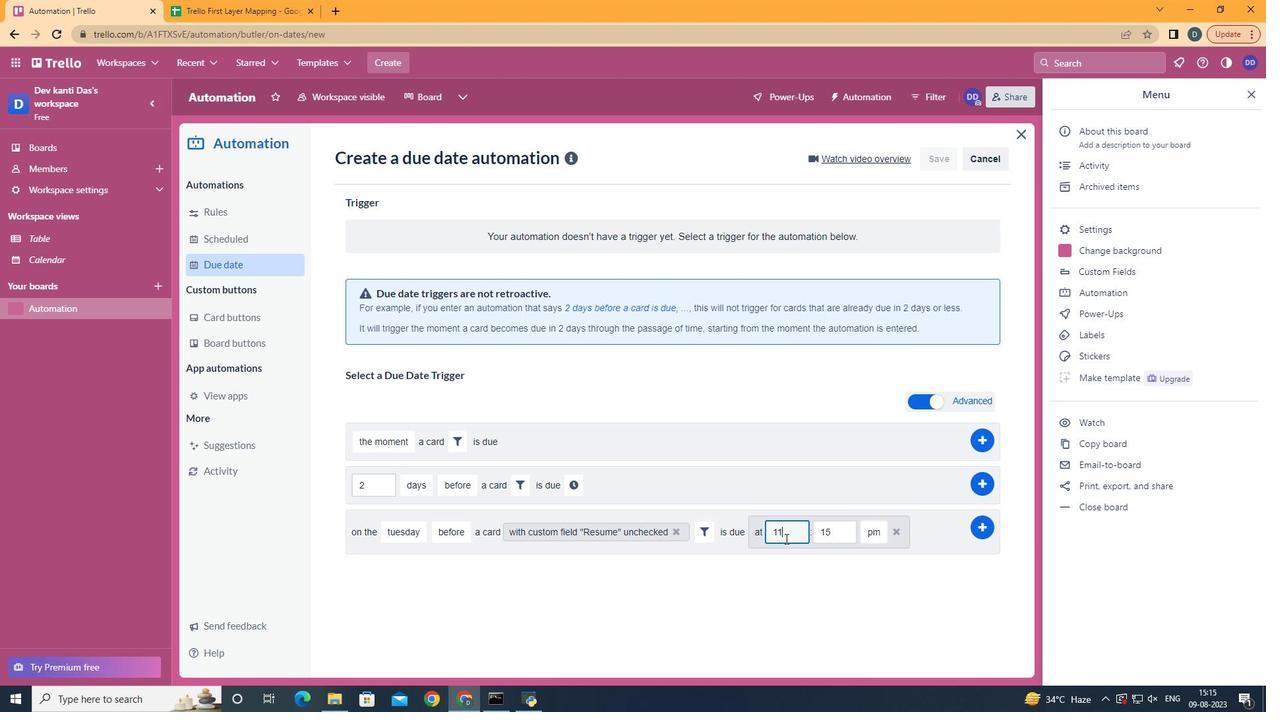 
Action: Mouse moved to (834, 538)
Screenshot: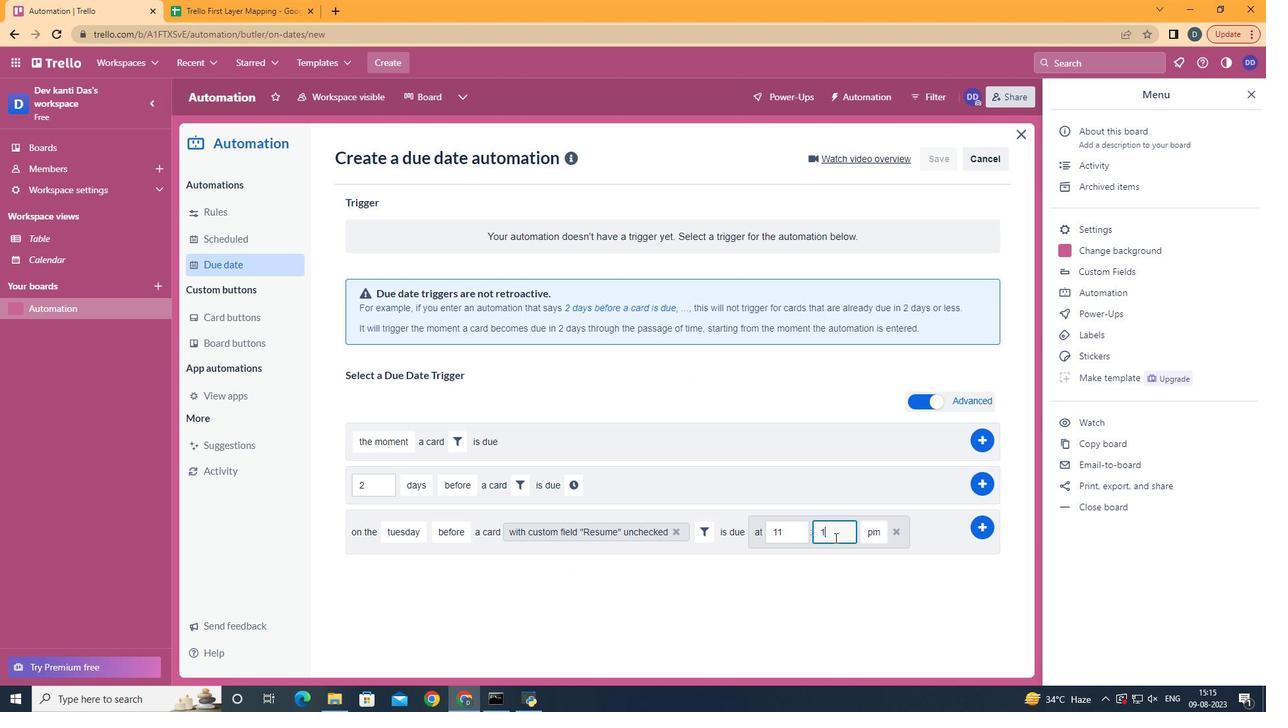 
Action: Mouse pressed left at (834, 538)
Screenshot: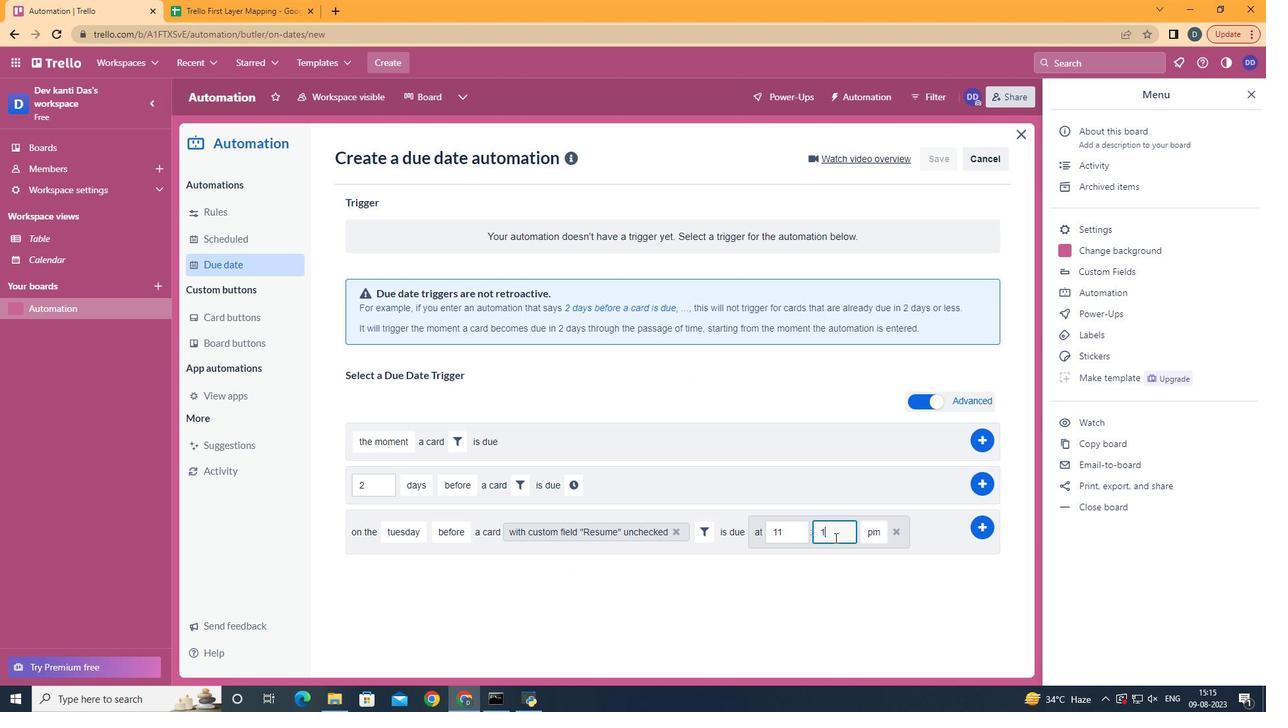 
Action: Key pressed <Key.backspace><Key.backspace>00
Screenshot: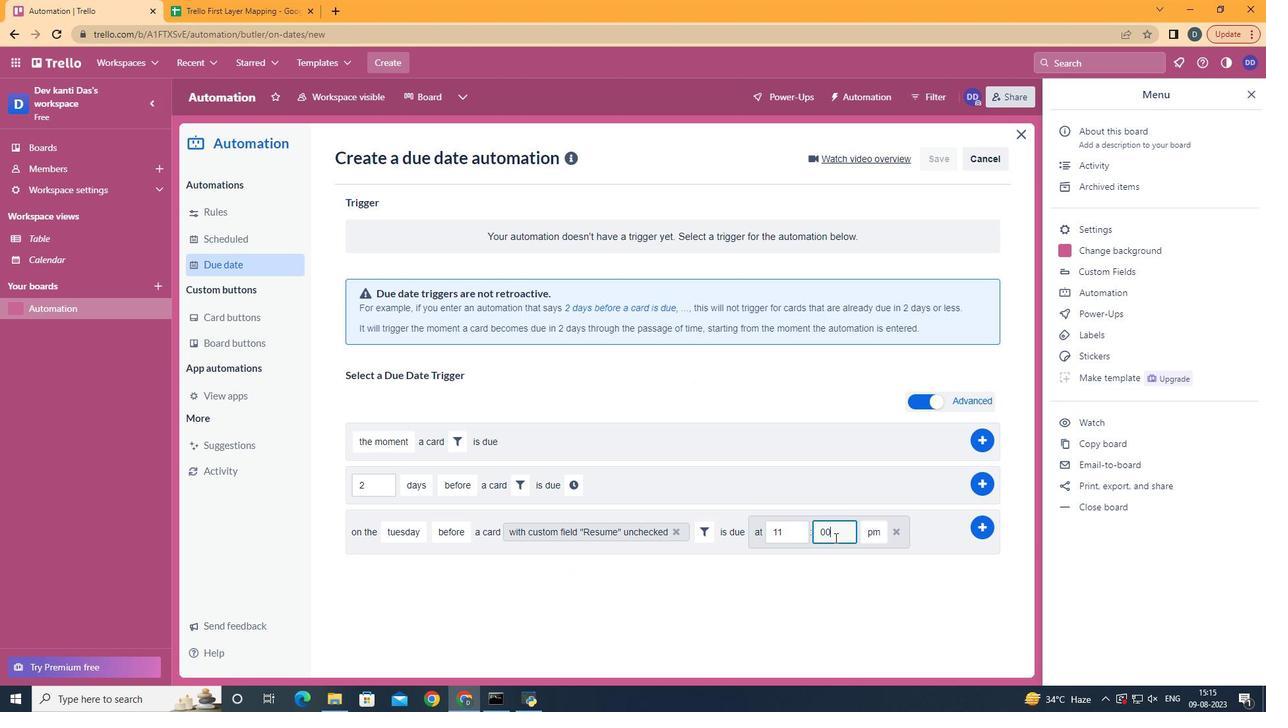 
Action: Mouse moved to (878, 560)
Screenshot: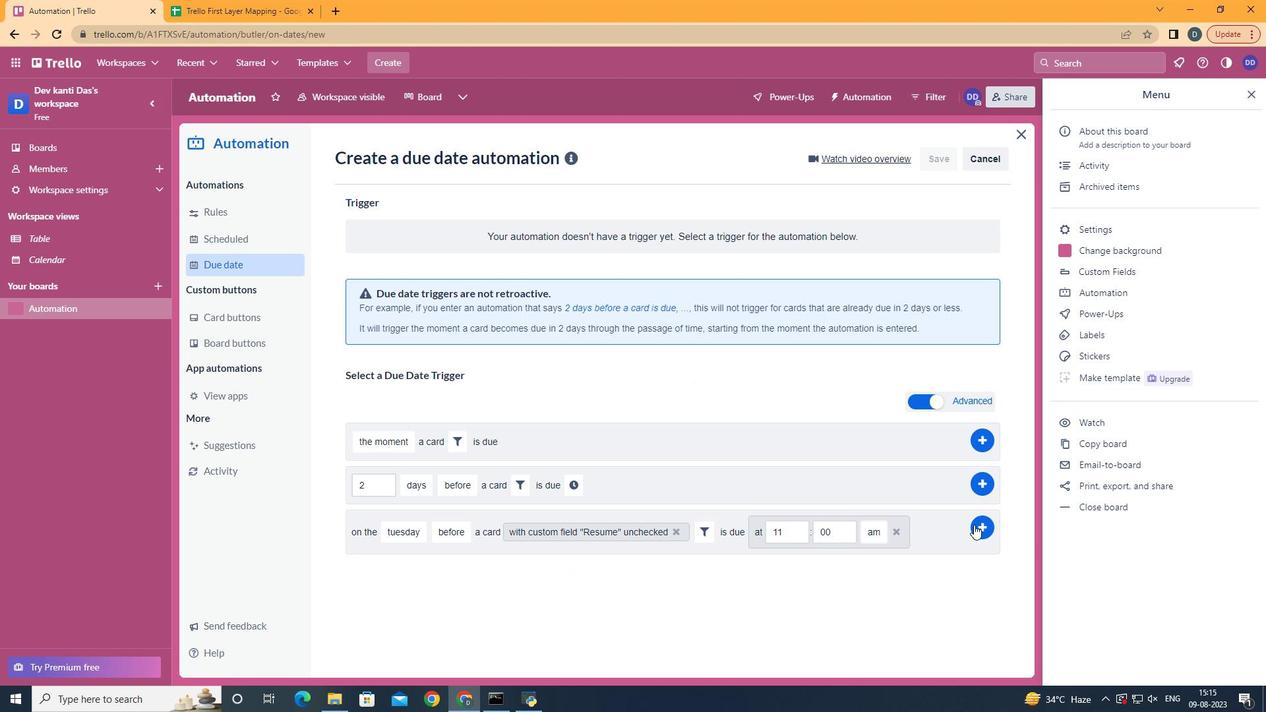 
Action: Mouse pressed left at (878, 560)
Screenshot: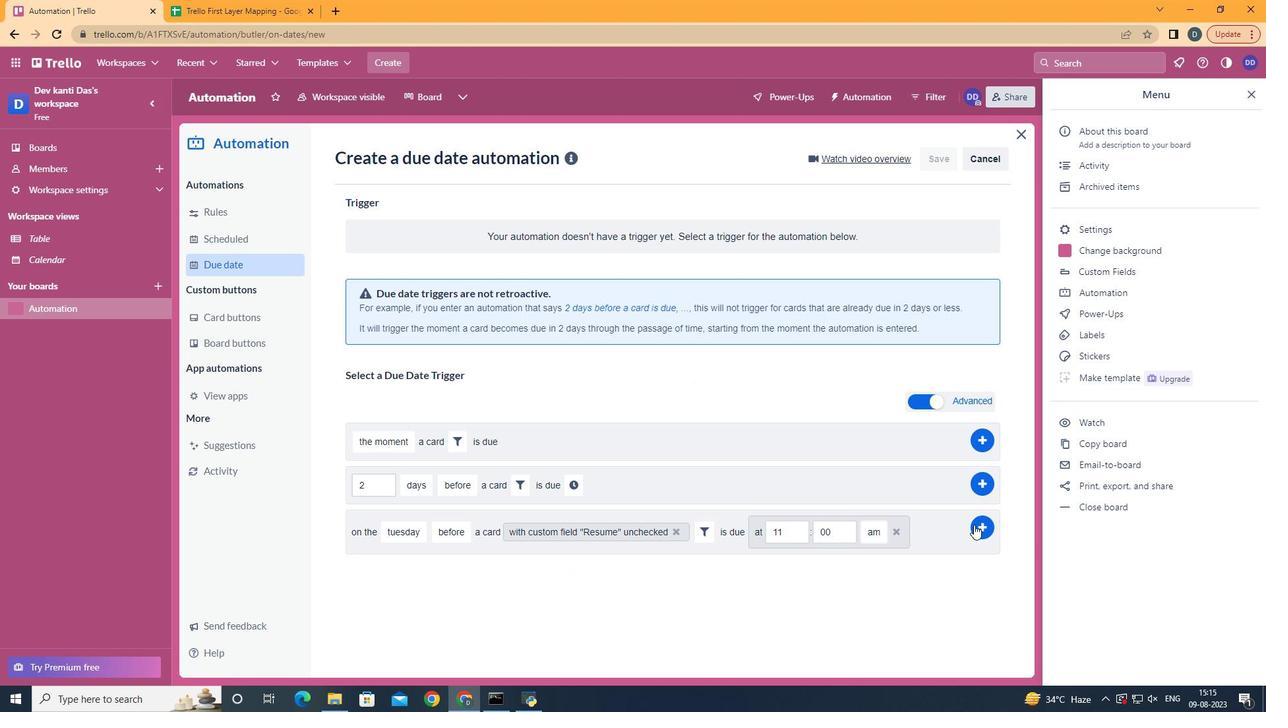 
Action: Mouse moved to (978, 524)
Screenshot: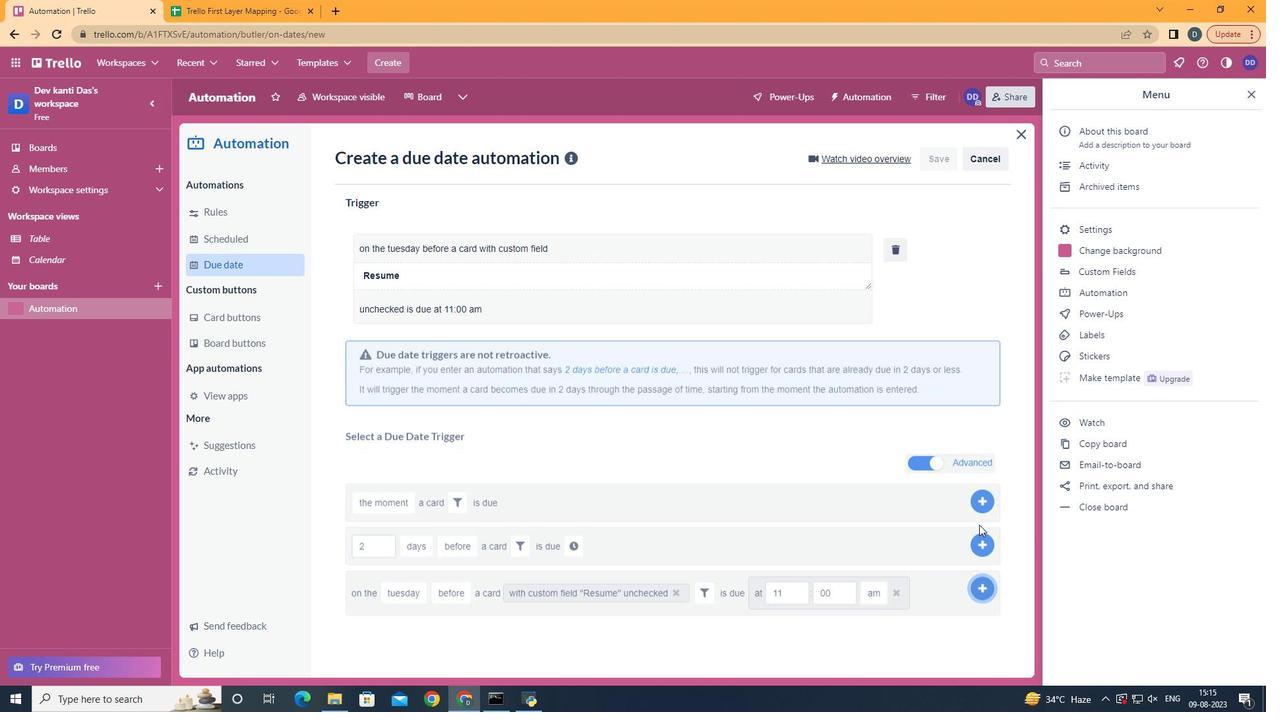 
Action: Mouse pressed left at (978, 524)
Screenshot: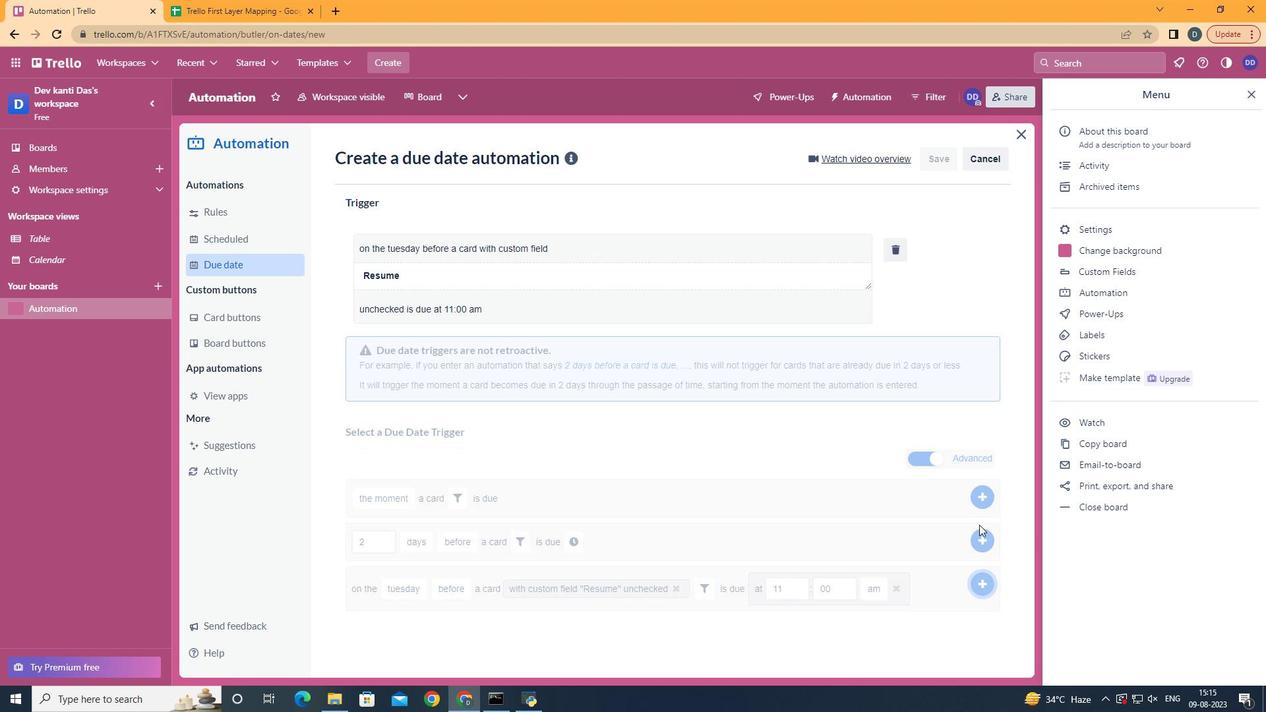 
Action: Mouse moved to (625, 350)
Screenshot: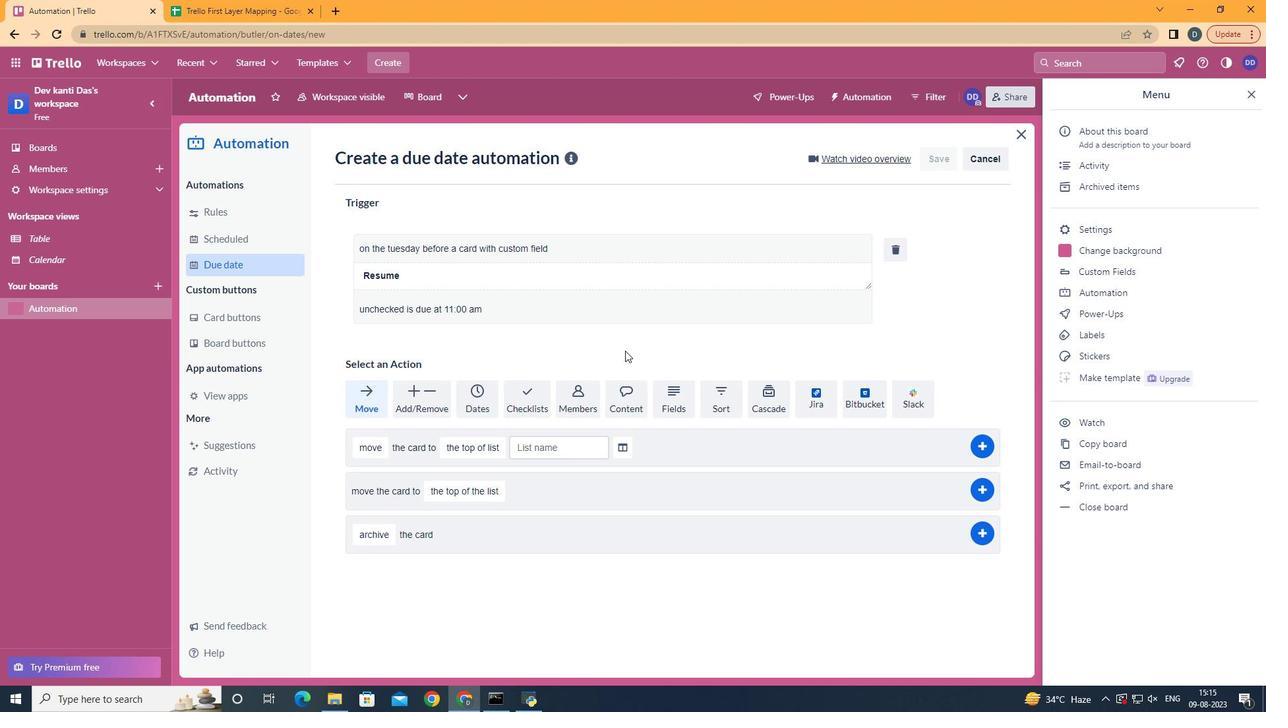 
